 Task: Explore upcoming open houses in Phoenix, Arizona, to visit properties with a pool.
Action: Mouse pressed left at (276, 176)
Screenshot: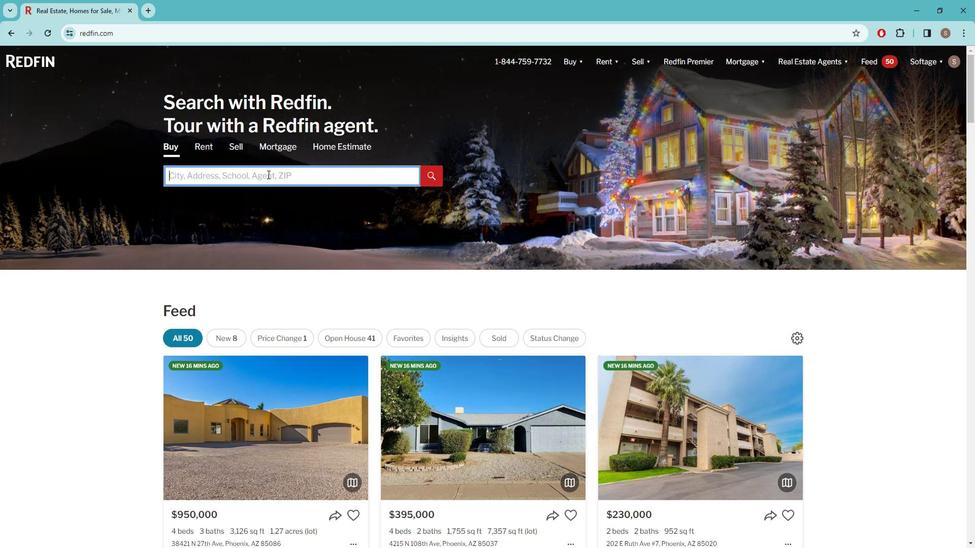 
Action: Key pressed p<Key.caps_lock>HOENIX
Screenshot: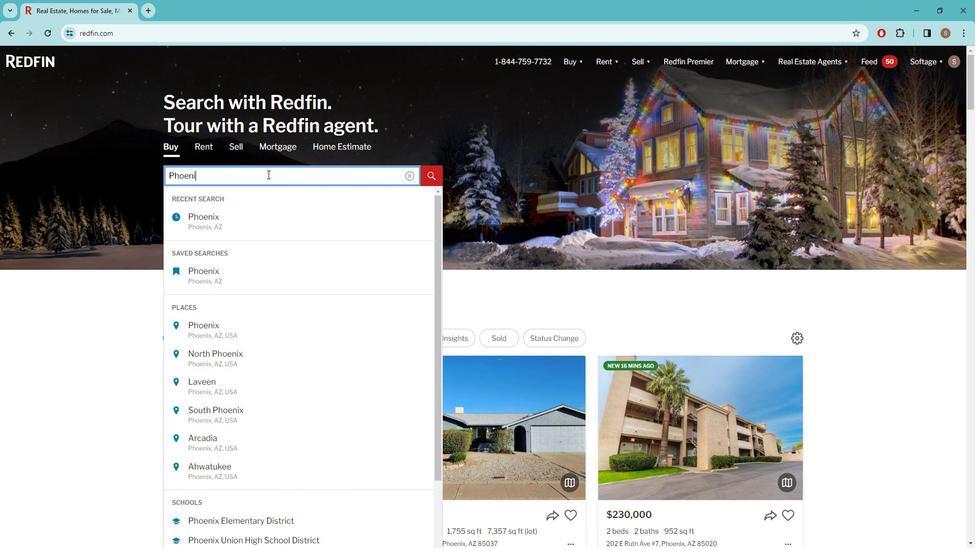 
Action: Mouse moved to (211, 221)
Screenshot: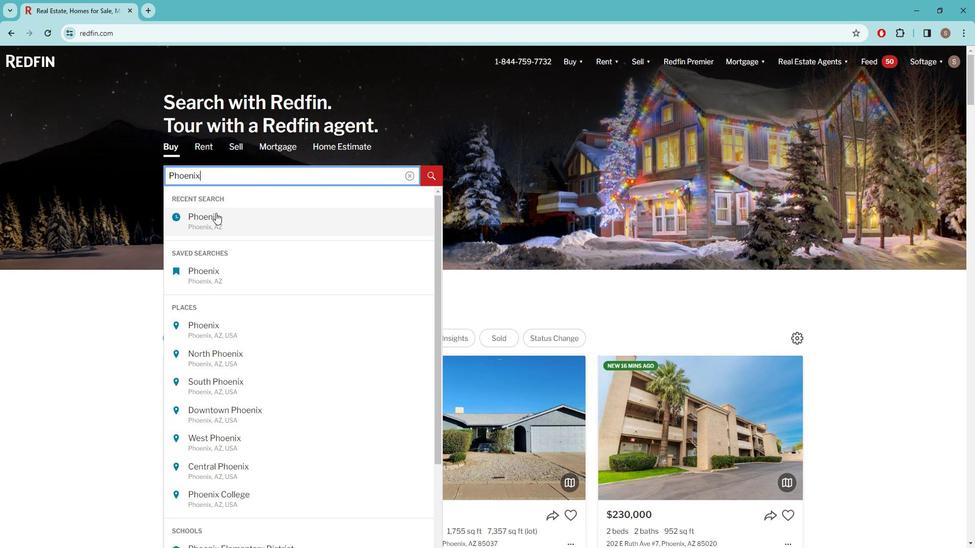 
Action: Mouse pressed left at (211, 221)
Screenshot: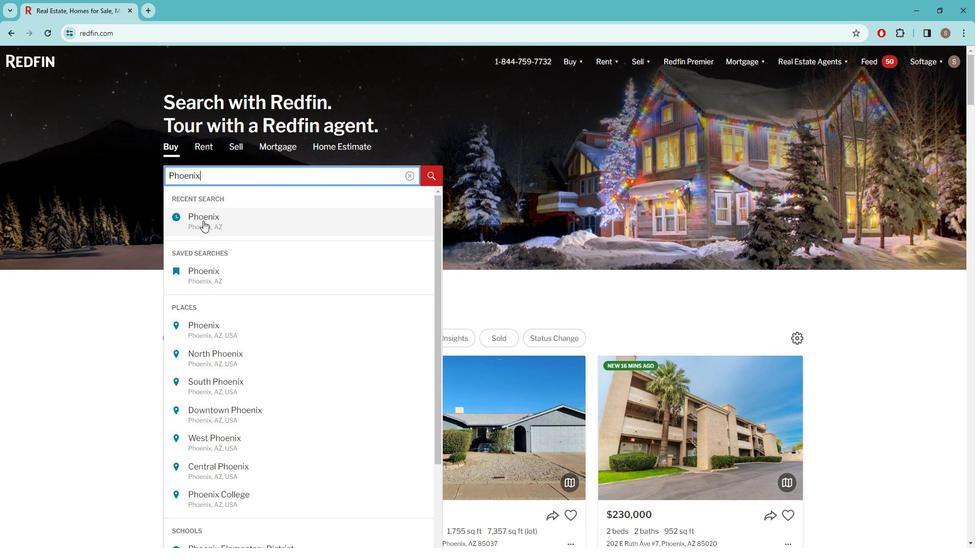 
Action: Mouse moved to (866, 128)
Screenshot: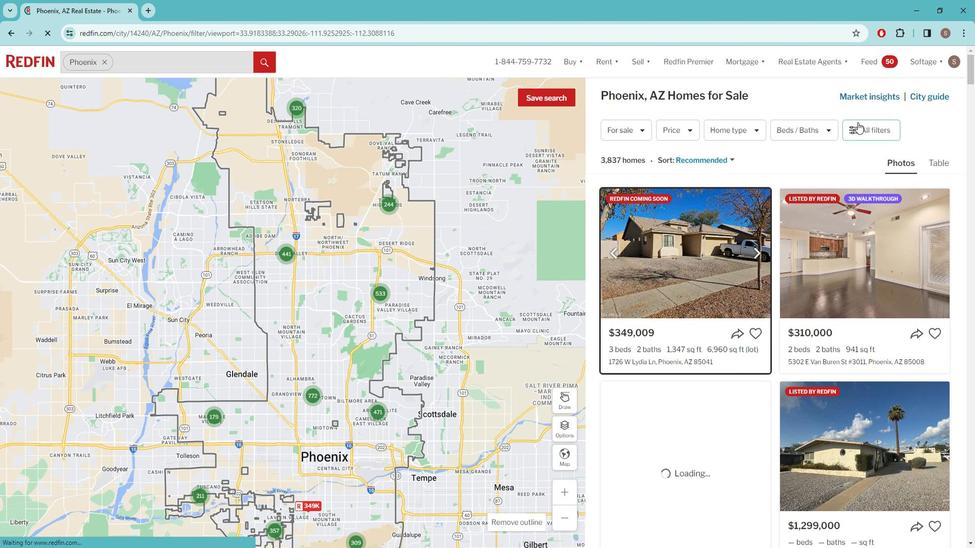 
Action: Mouse pressed left at (866, 128)
Screenshot: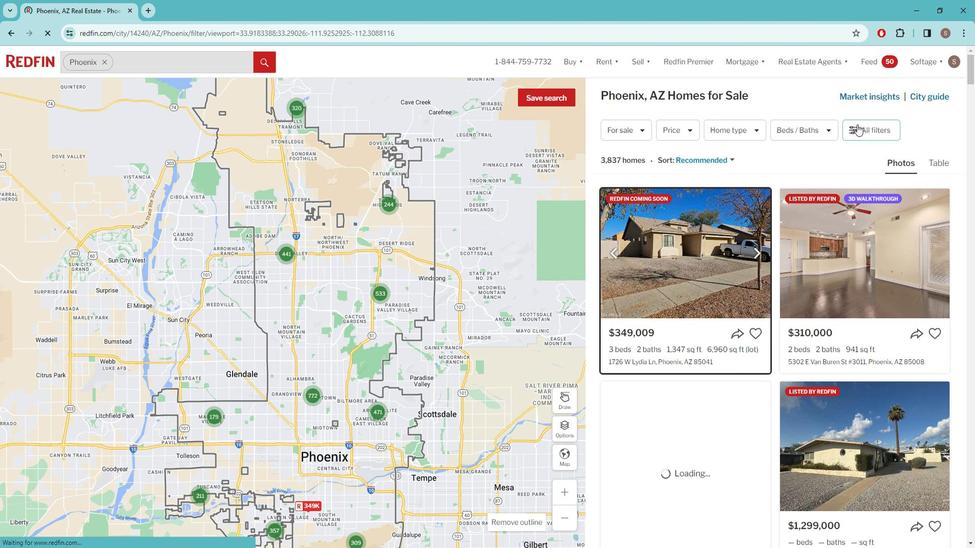 
Action: Mouse moved to (865, 129)
Screenshot: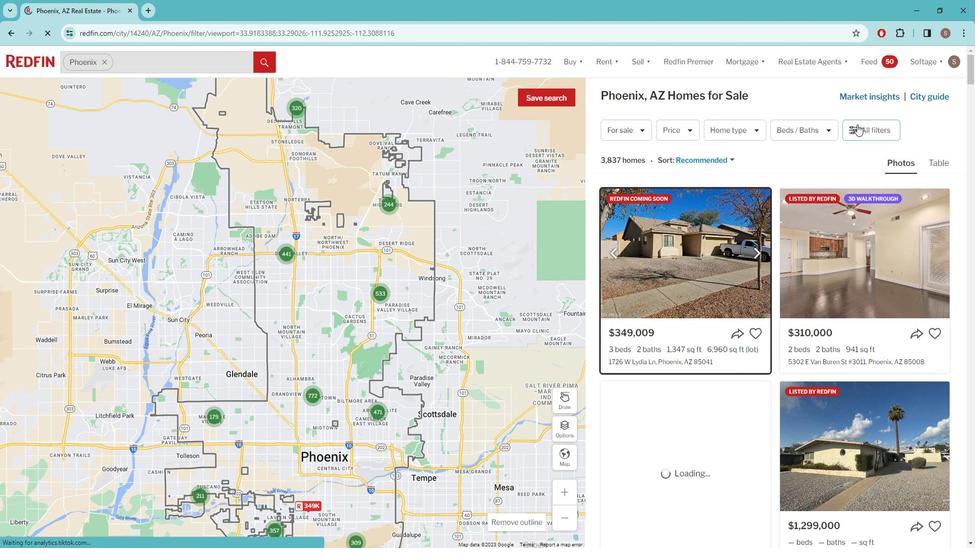 
Action: Mouse pressed left at (865, 129)
Screenshot: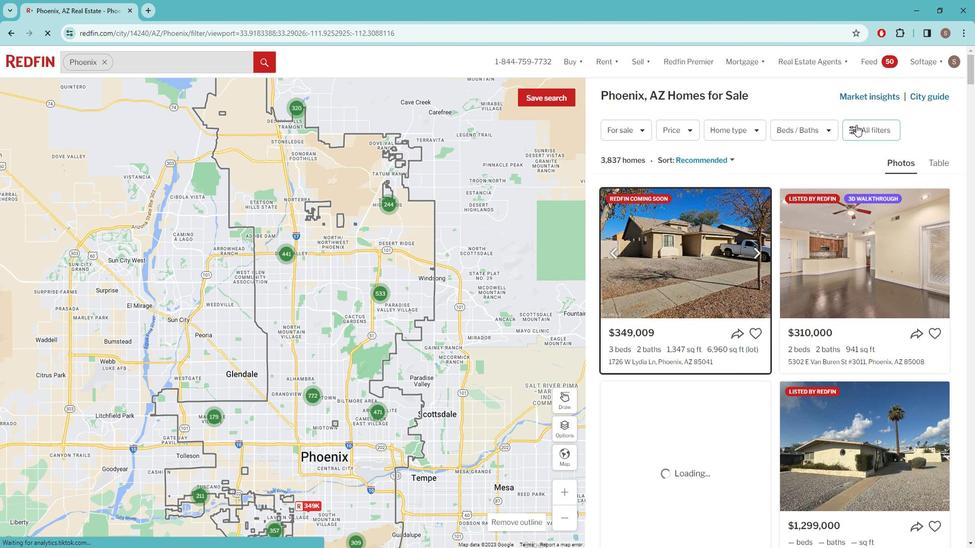 
Action: Mouse moved to (868, 129)
Screenshot: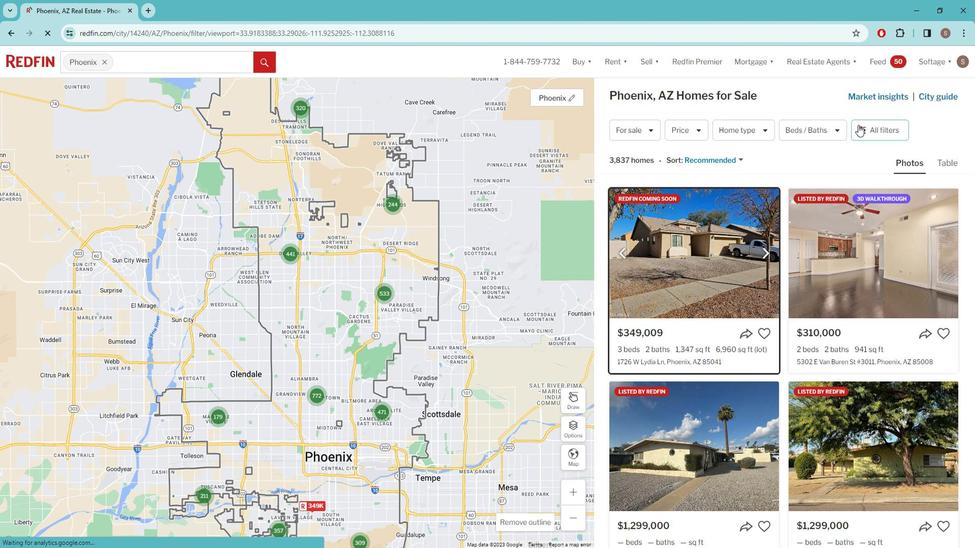 
Action: Mouse pressed left at (868, 129)
Screenshot: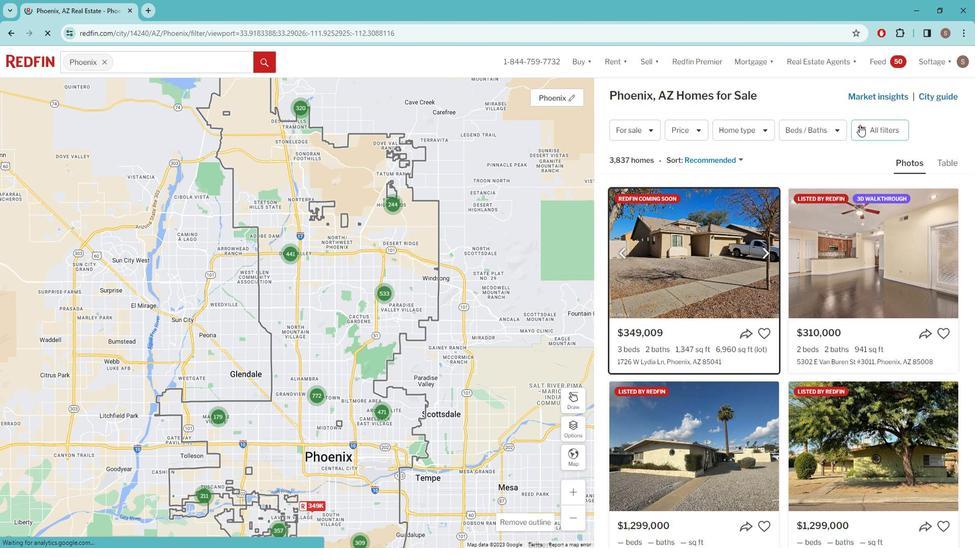 
Action: Mouse moved to (846, 146)
Screenshot: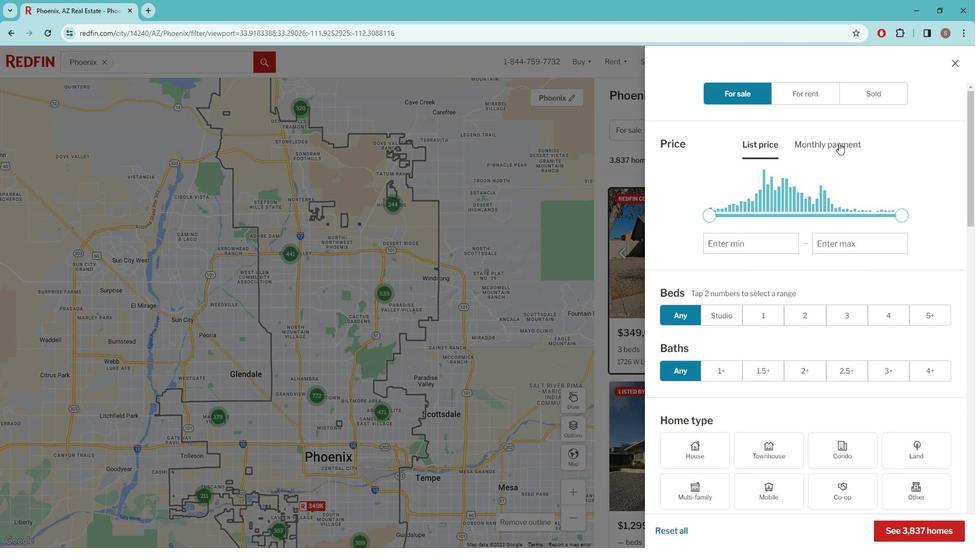 
Action: Mouse scrolled (846, 146) with delta (0, 0)
Screenshot: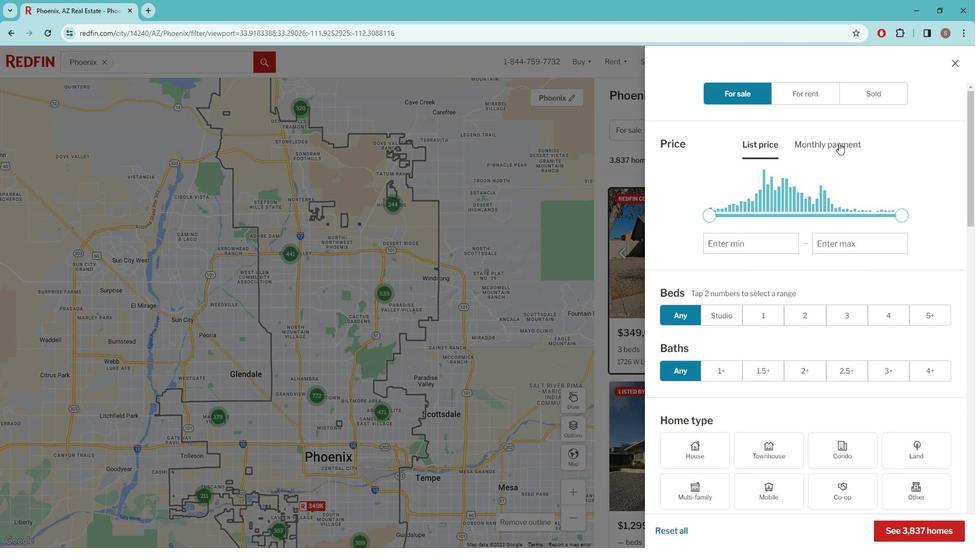 
Action: Mouse scrolled (846, 146) with delta (0, 0)
Screenshot: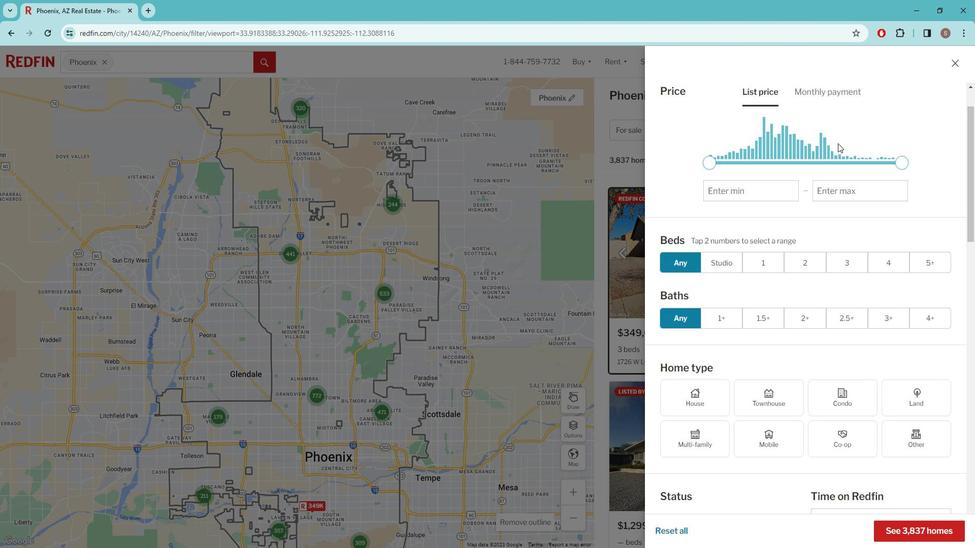 
Action: Mouse scrolled (846, 146) with delta (0, 0)
Screenshot: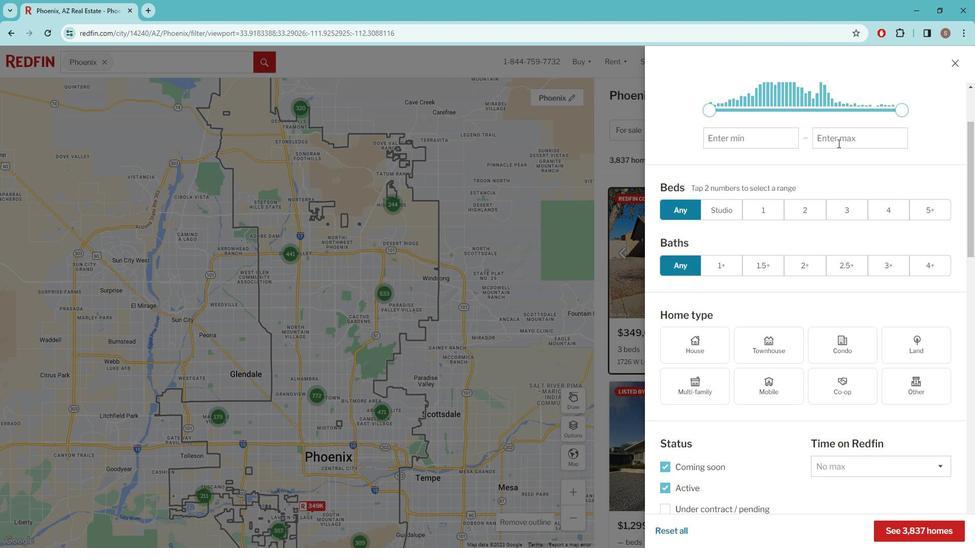 
Action: Mouse moved to (785, 195)
Screenshot: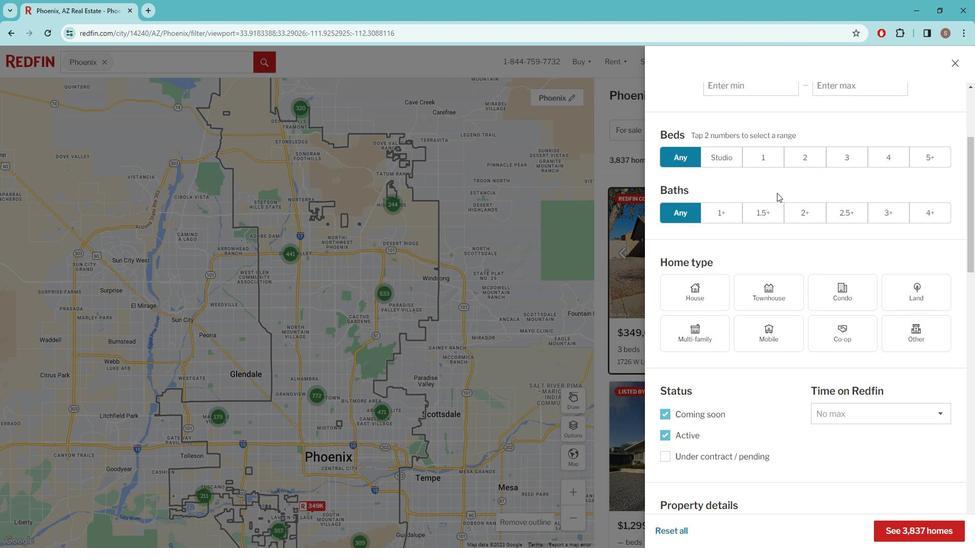 
Action: Mouse scrolled (785, 194) with delta (0, 0)
Screenshot: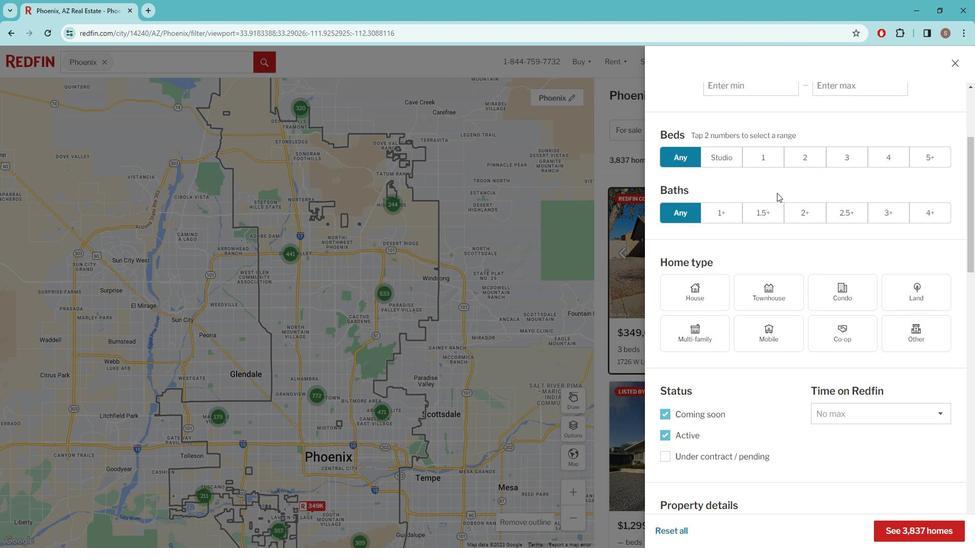 
Action: Mouse moved to (766, 202)
Screenshot: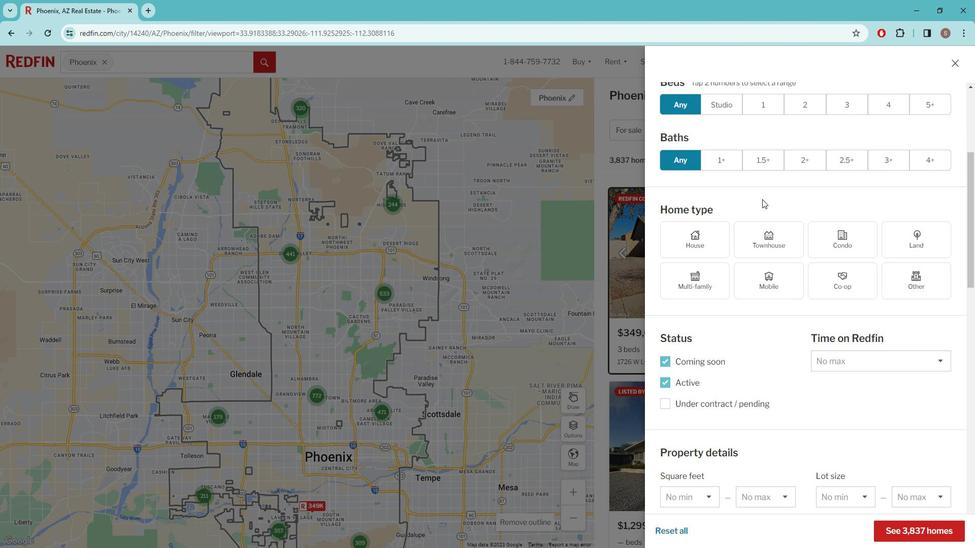 
Action: Mouse scrolled (766, 201) with delta (0, 0)
Screenshot: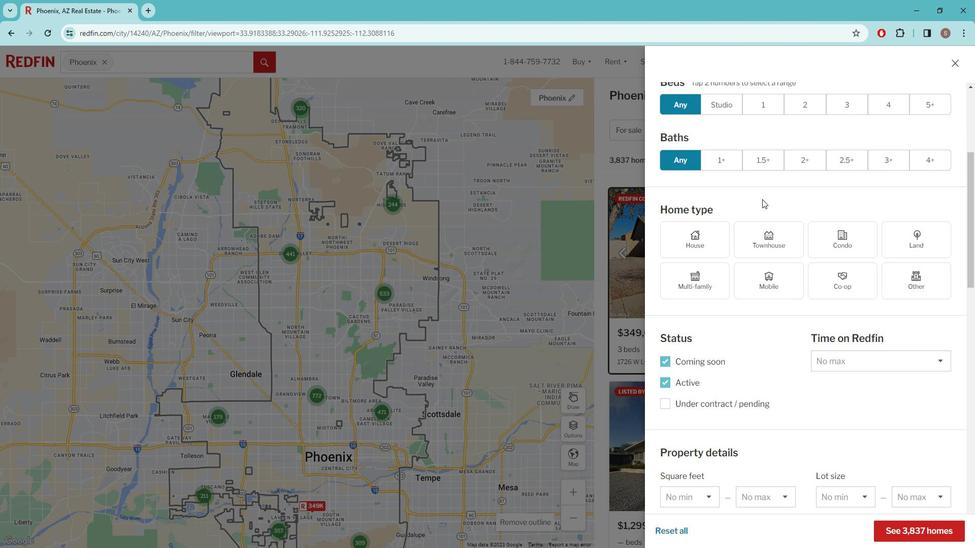
Action: Mouse moved to (685, 182)
Screenshot: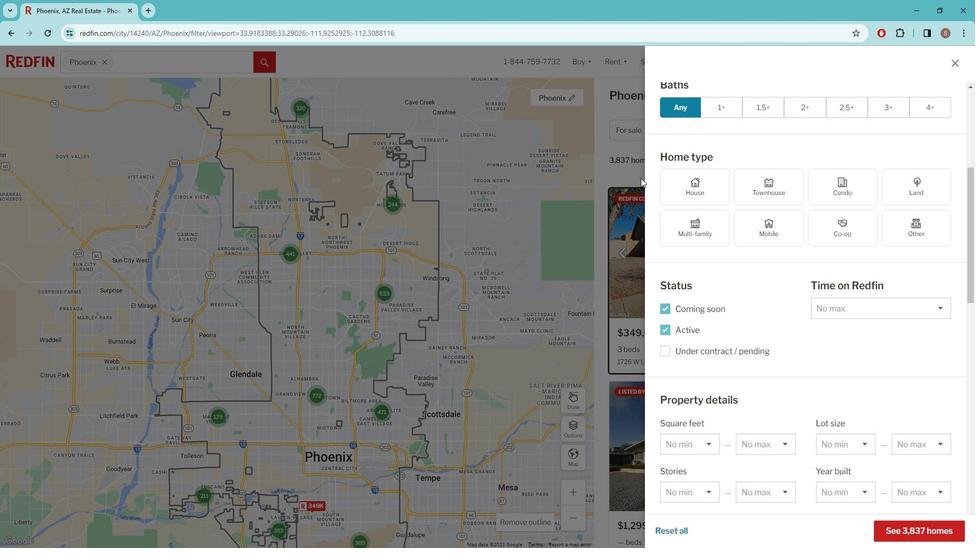 
Action: Mouse pressed left at (685, 182)
Screenshot: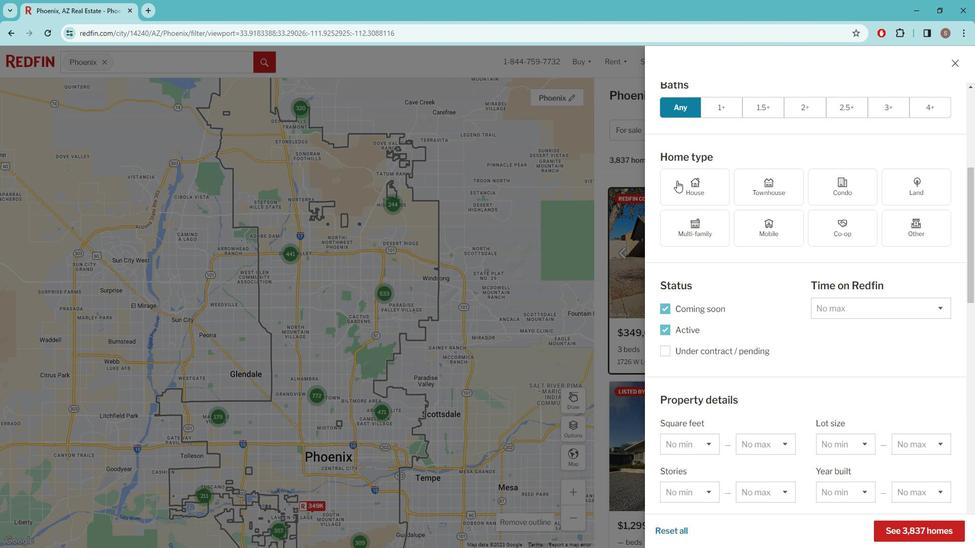 
Action: Mouse moved to (728, 247)
Screenshot: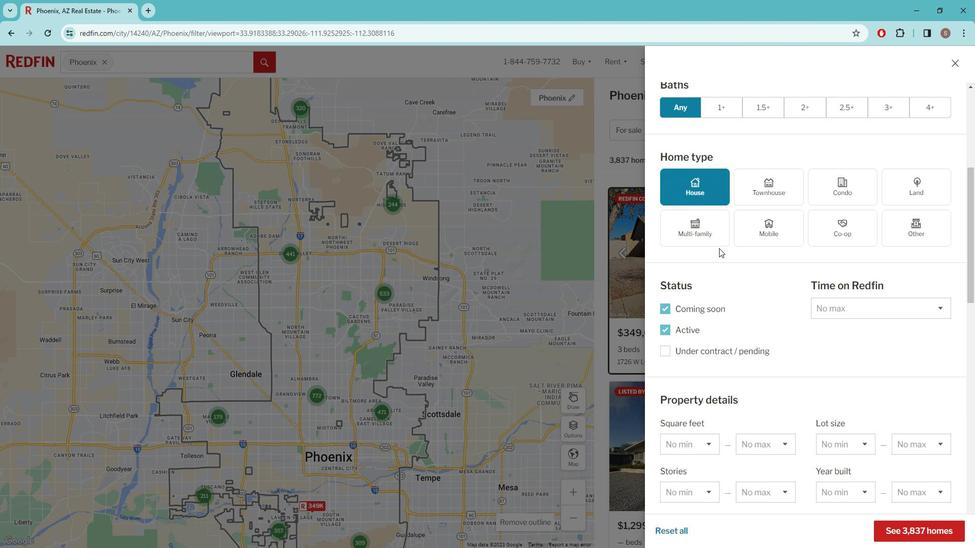 
Action: Mouse scrolled (728, 247) with delta (0, 0)
Screenshot: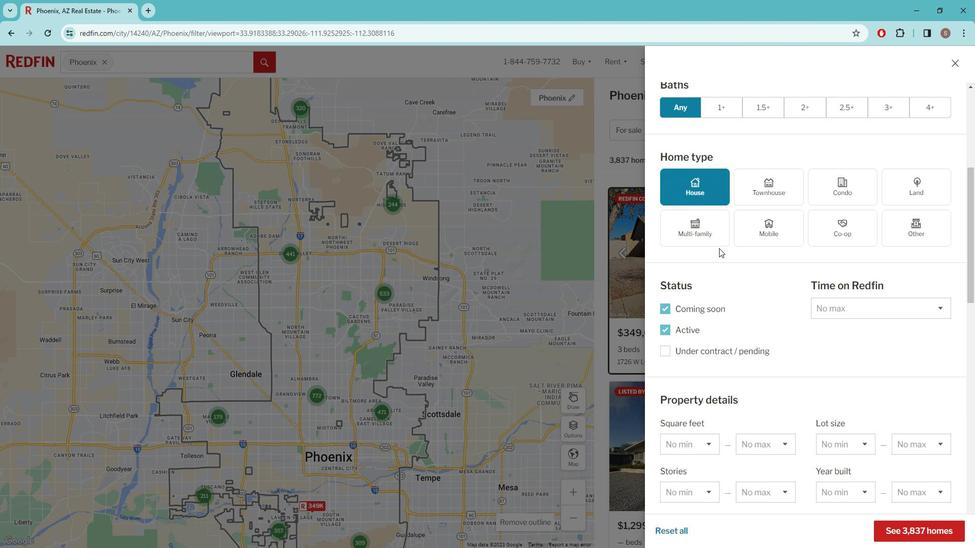 
Action: Mouse moved to (727, 248)
Screenshot: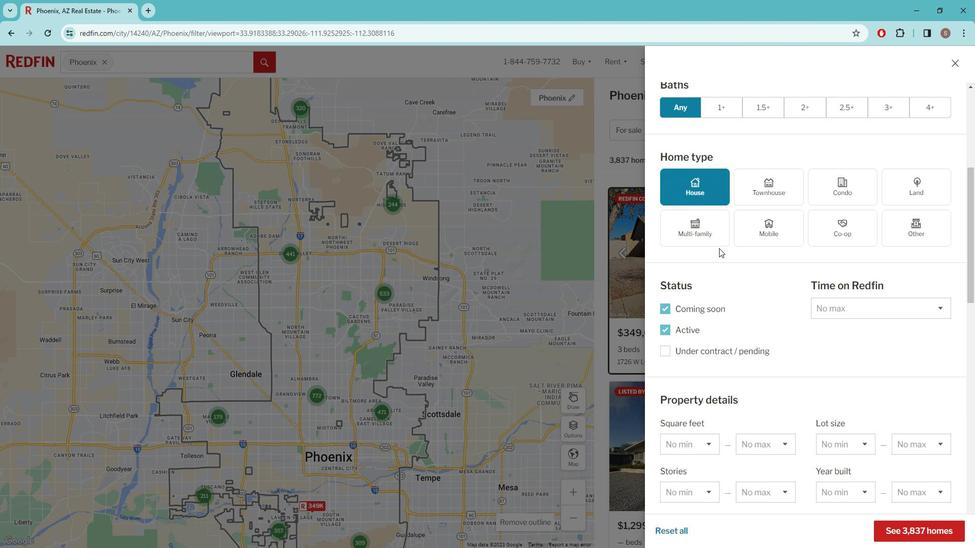 
Action: Mouse scrolled (727, 247) with delta (0, 0)
Screenshot: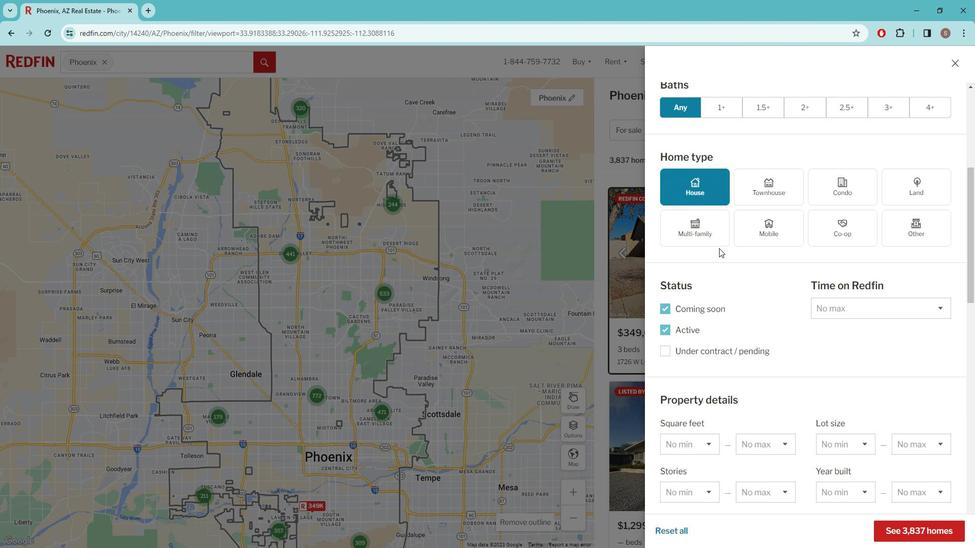 
Action: Mouse moved to (726, 248)
Screenshot: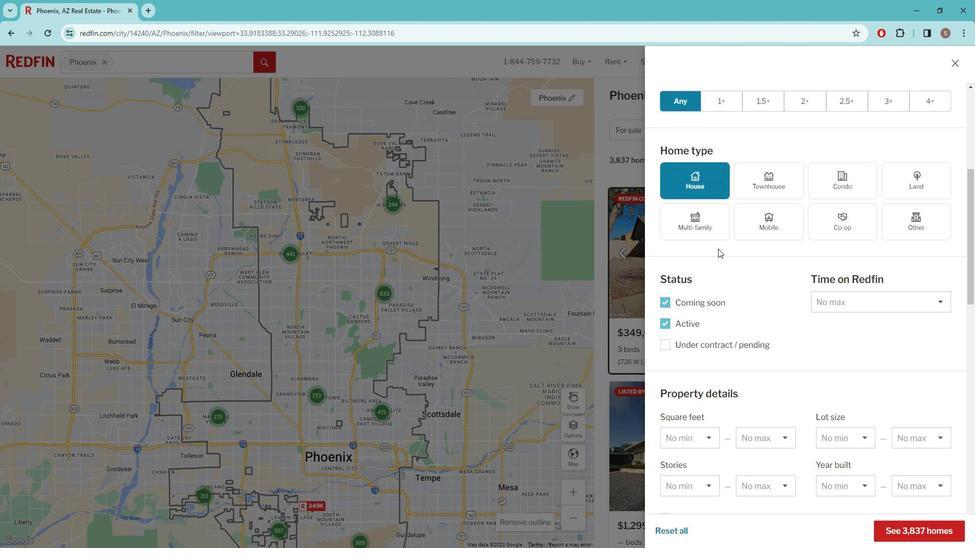
Action: Mouse scrolled (726, 247) with delta (0, 0)
Screenshot: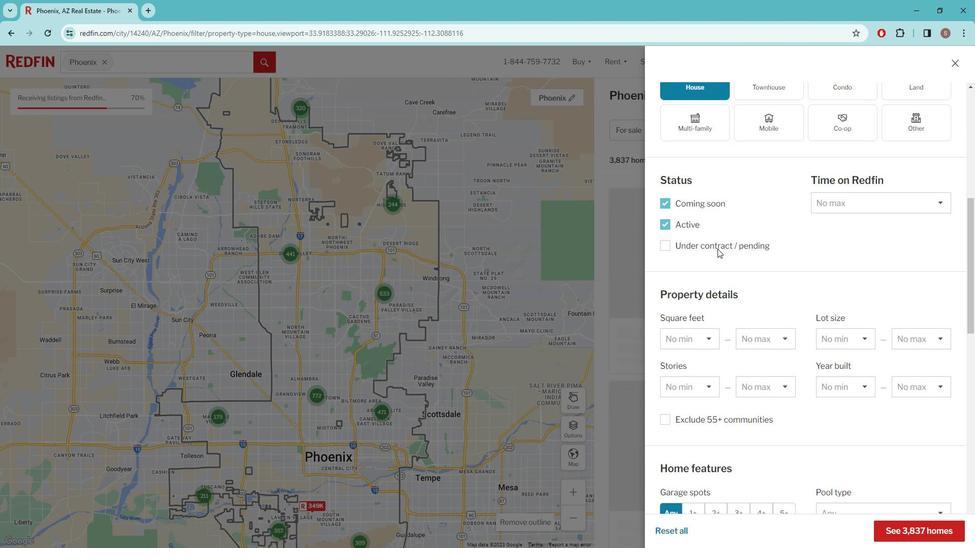 
Action: Mouse scrolled (726, 247) with delta (0, 0)
Screenshot: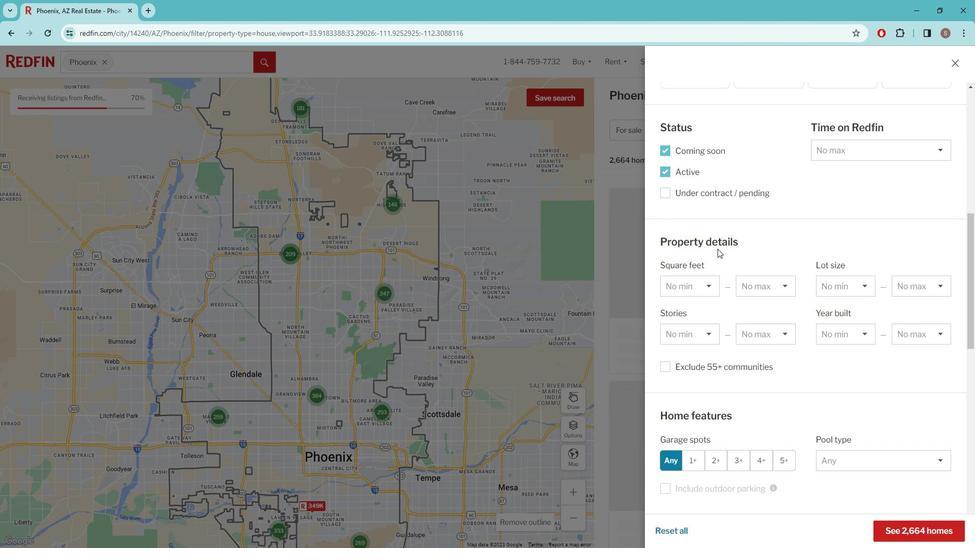 
Action: Mouse scrolled (726, 247) with delta (0, 0)
Screenshot: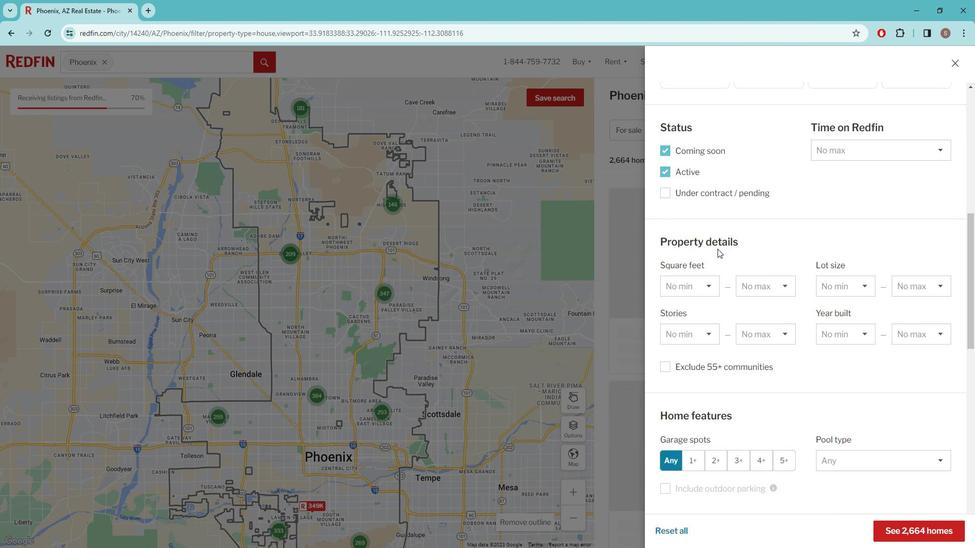 
Action: Mouse moved to (853, 350)
Screenshot: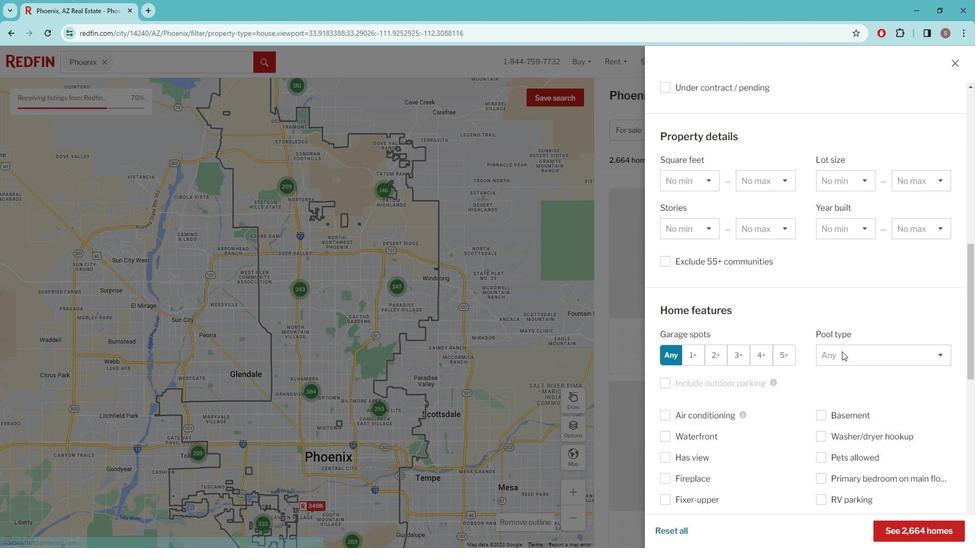 
Action: Mouse pressed left at (853, 350)
Screenshot: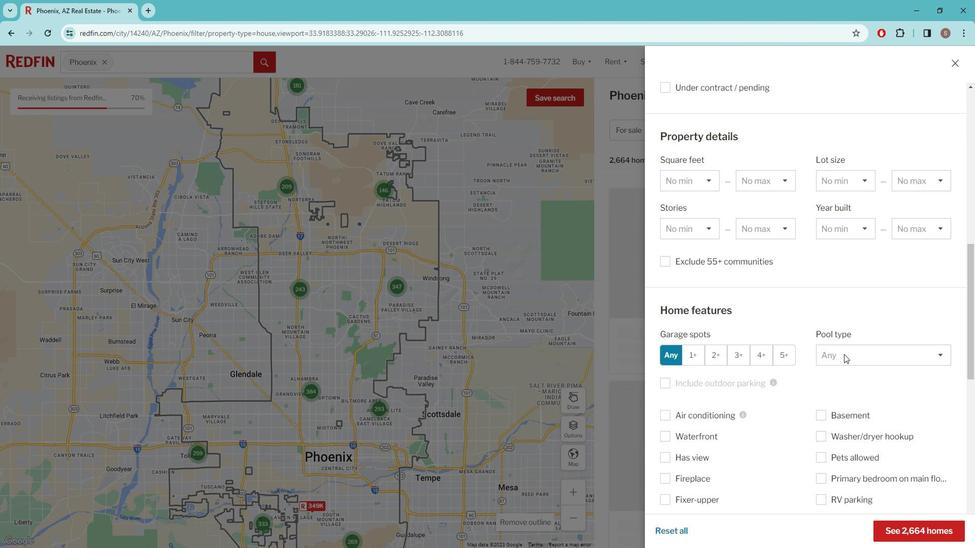 
Action: Mouse moved to (840, 382)
Screenshot: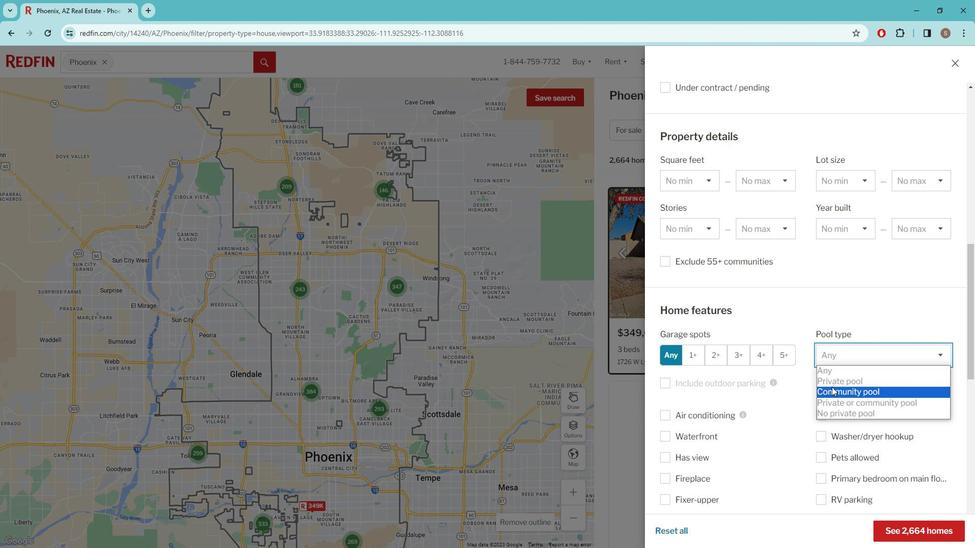 
Action: Mouse pressed left at (840, 382)
Screenshot: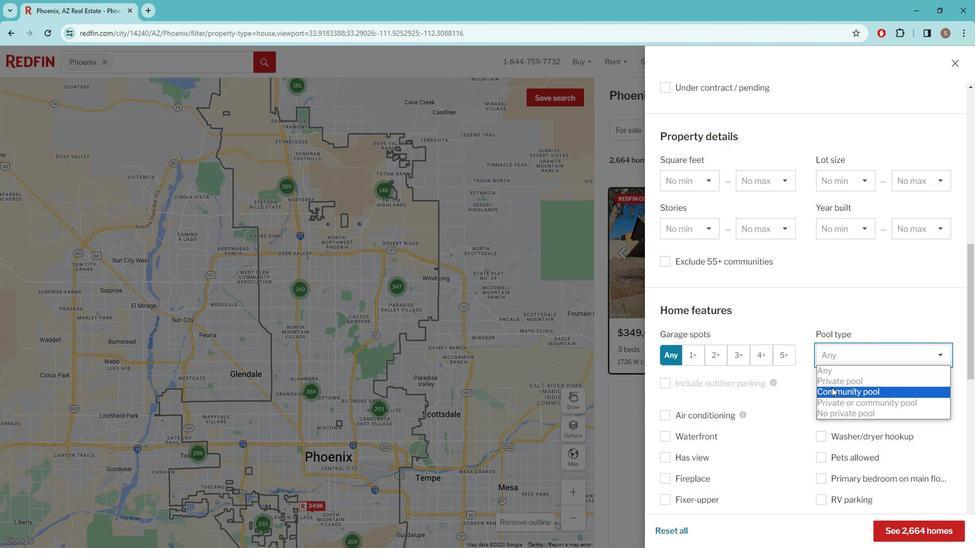 
Action: Mouse moved to (830, 379)
Screenshot: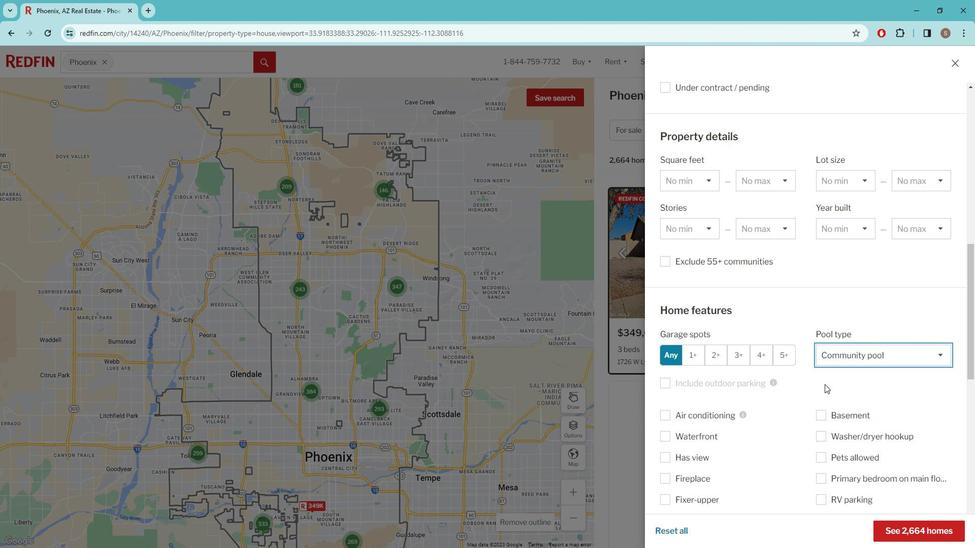 
Action: Mouse scrolled (830, 378) with delta (0, 0)
Screenshot: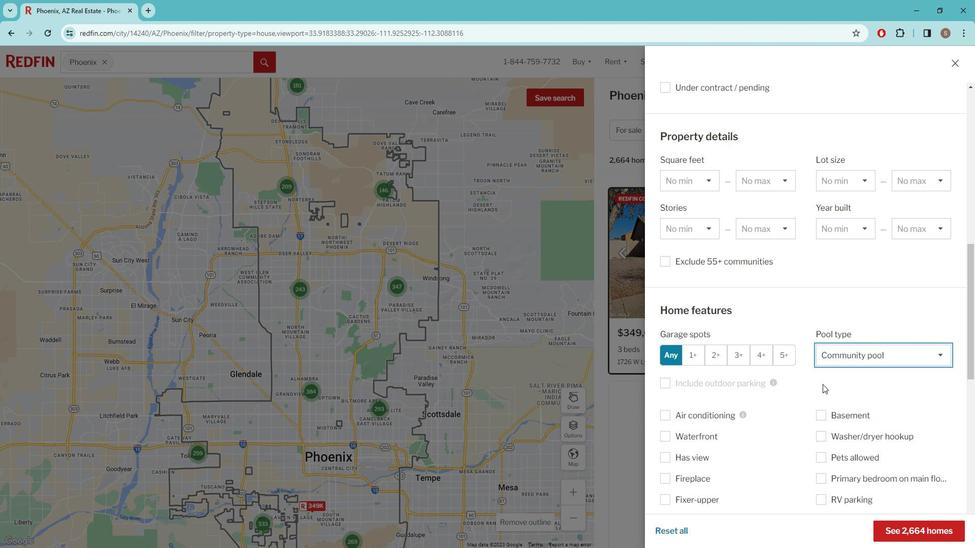 
Action: Mouse moved to (824, 372)
Screenshot: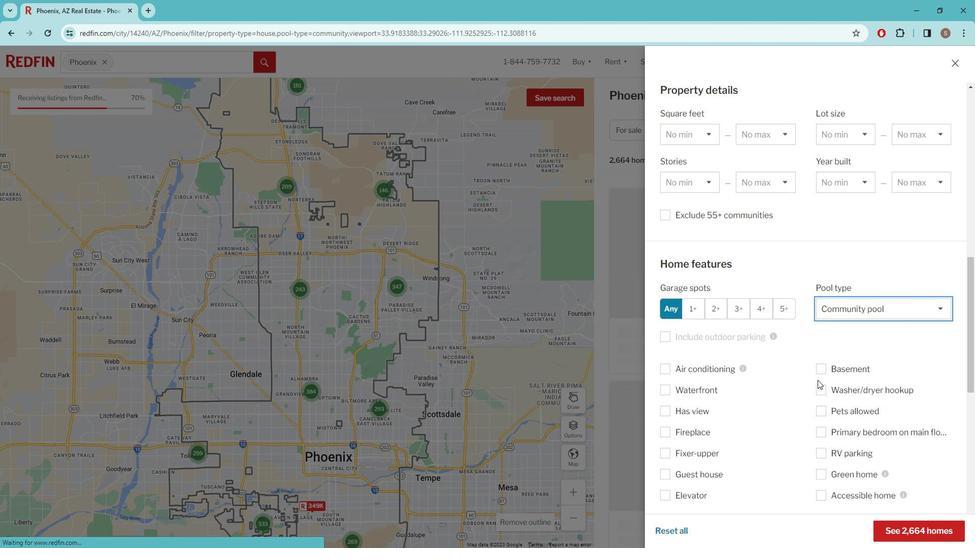 
Action: Mouse scrolled (824, 372) with delta (0, 0)
Screenshot: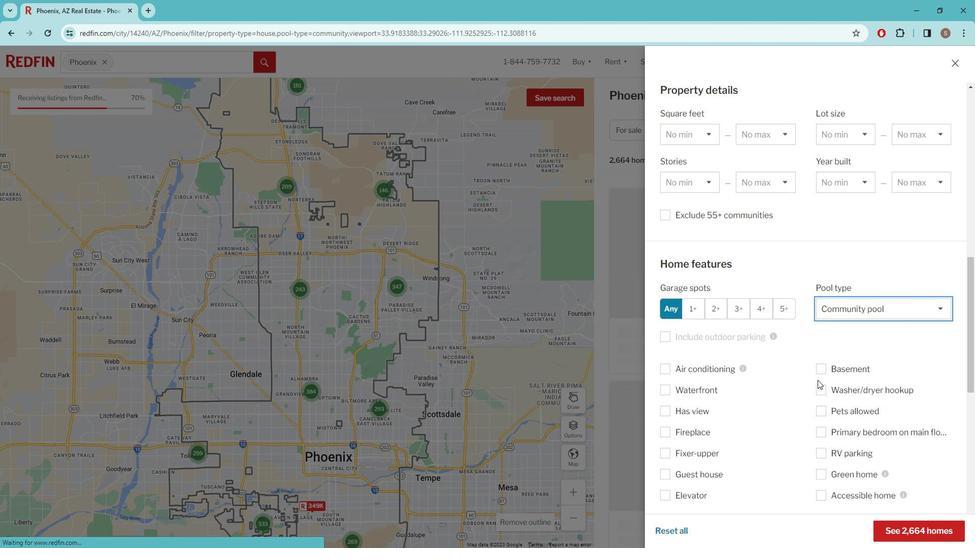 
Action: Mouse moved to (798, 355)
Screenshot: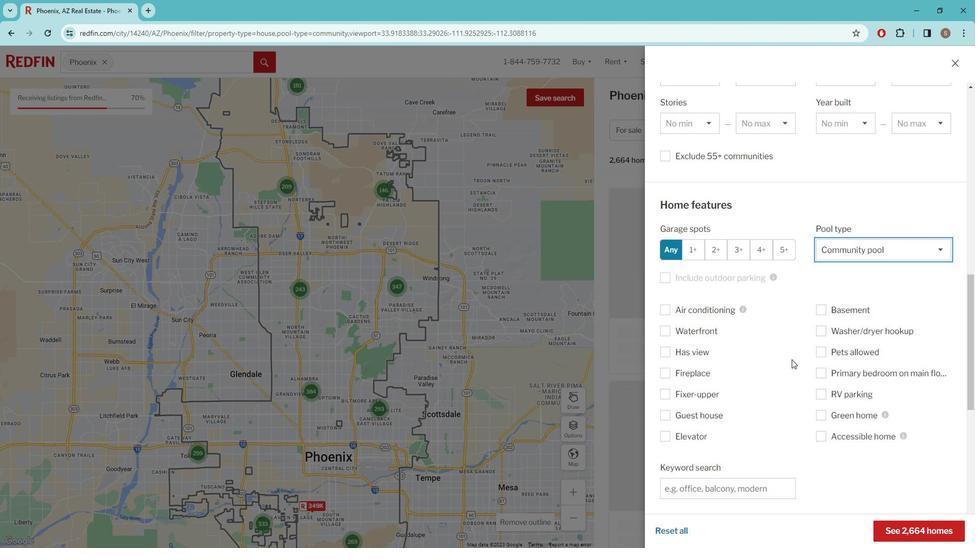 
Action: Mouse scrolled (798, 355) with delta (0, 0)
Screenshot: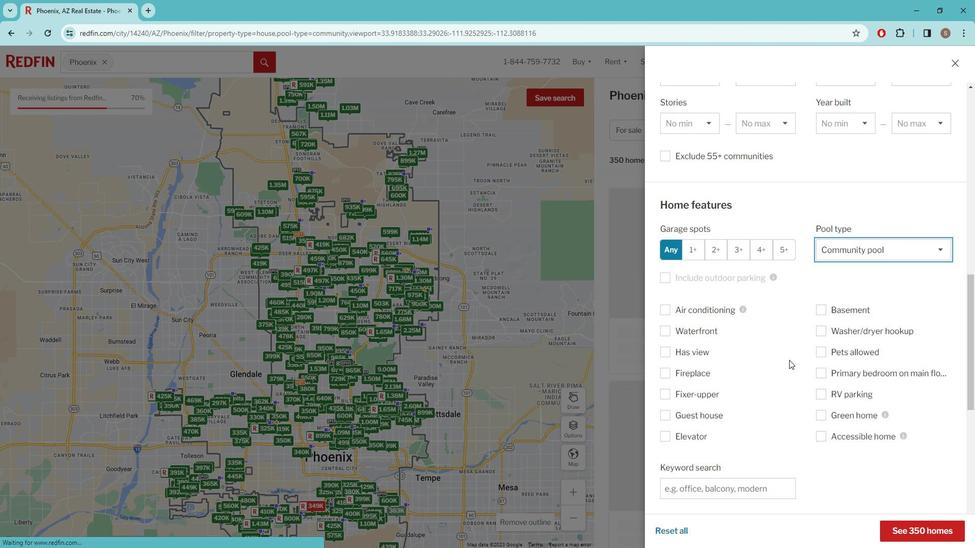 
Action: Mouse scrolled (798, 355) with delta (0, 0)
Screenshot: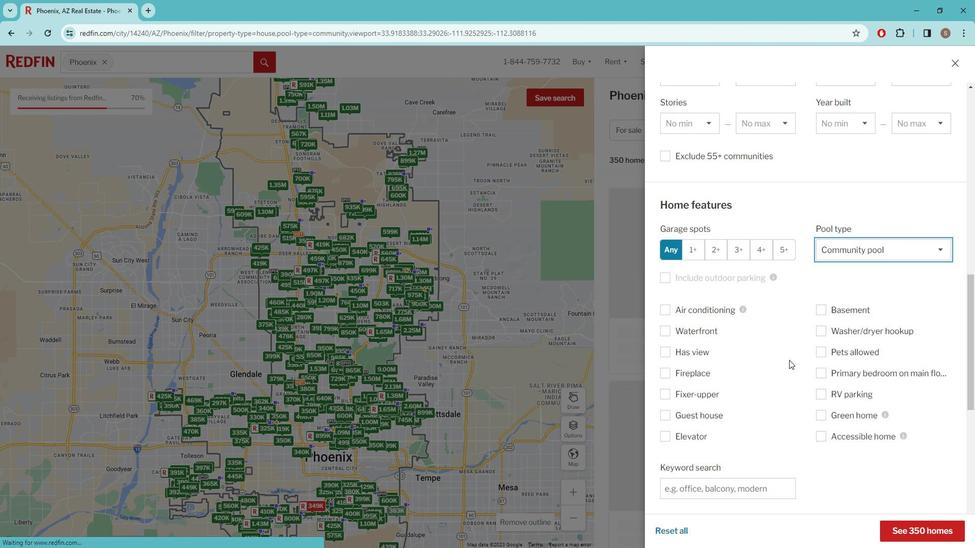 
Action: Mouse moved to (793, 335)
Screenshot: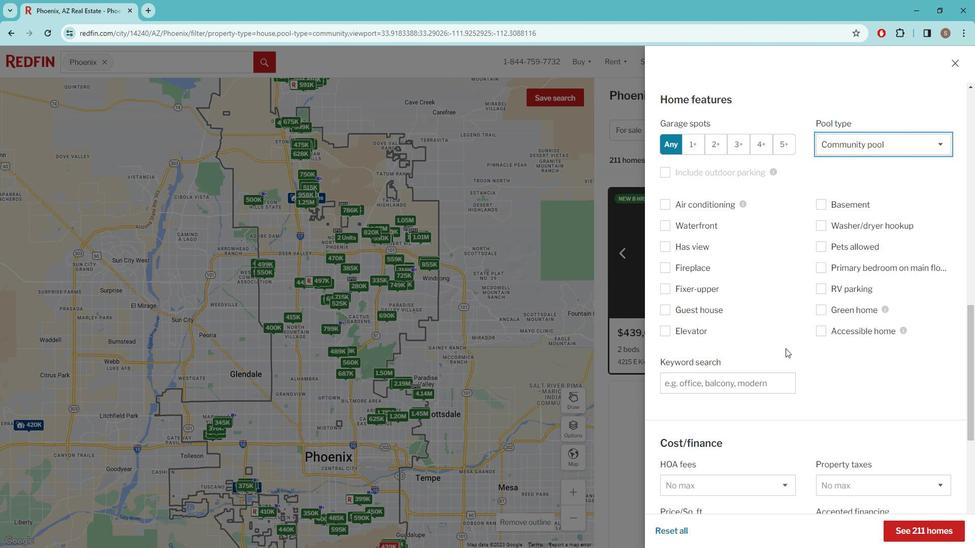 
Action: Mouse scrolled (793, 335) with delta (0, 0)
Screenshot: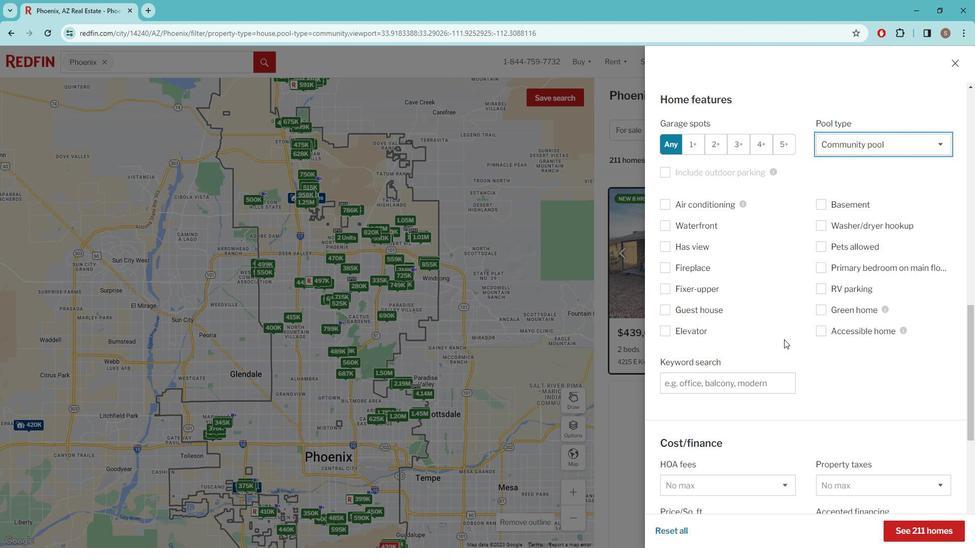 
Action: Mouse moved to (792, 328)
Screenshot: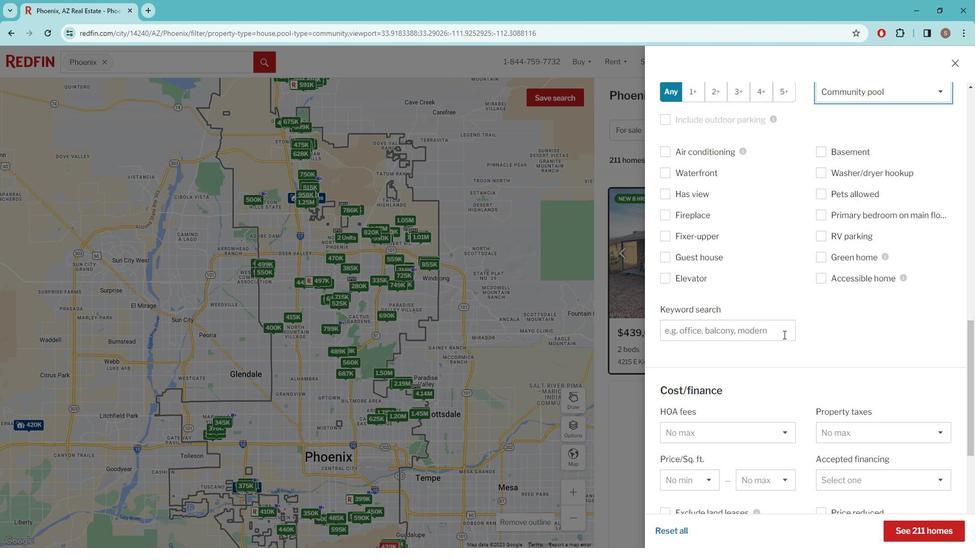 
Action: Mouse scrolled (792, 328) with delta (0, 0)
Screenshot: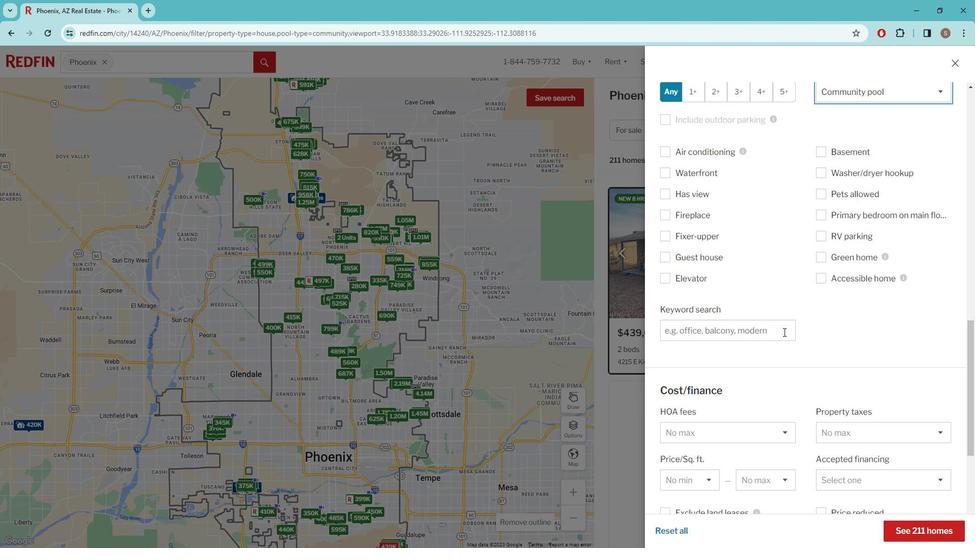 
Action: Mouse moved to (797, 324)
Screenshot: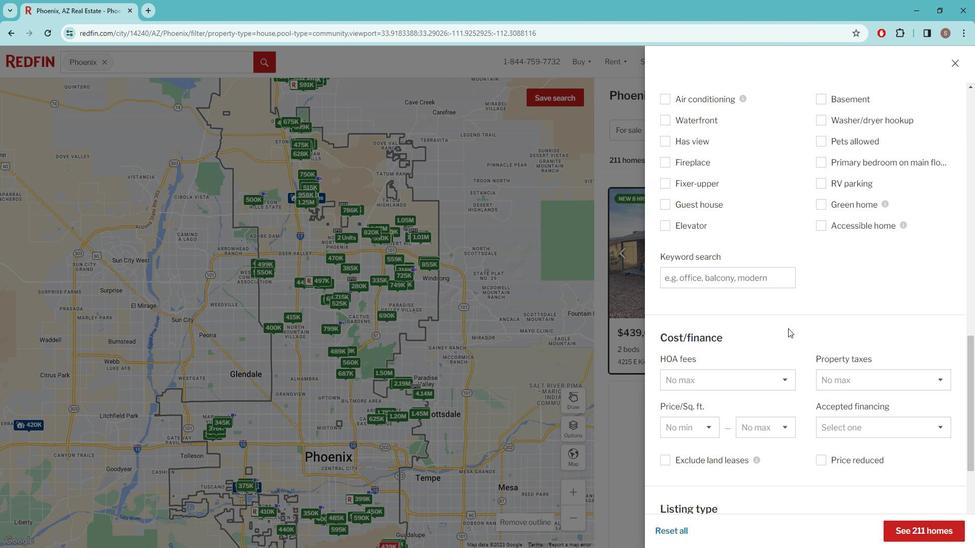 
Action: Mouse scrolled (797, 324) with delta (0, 0)
Screenshot: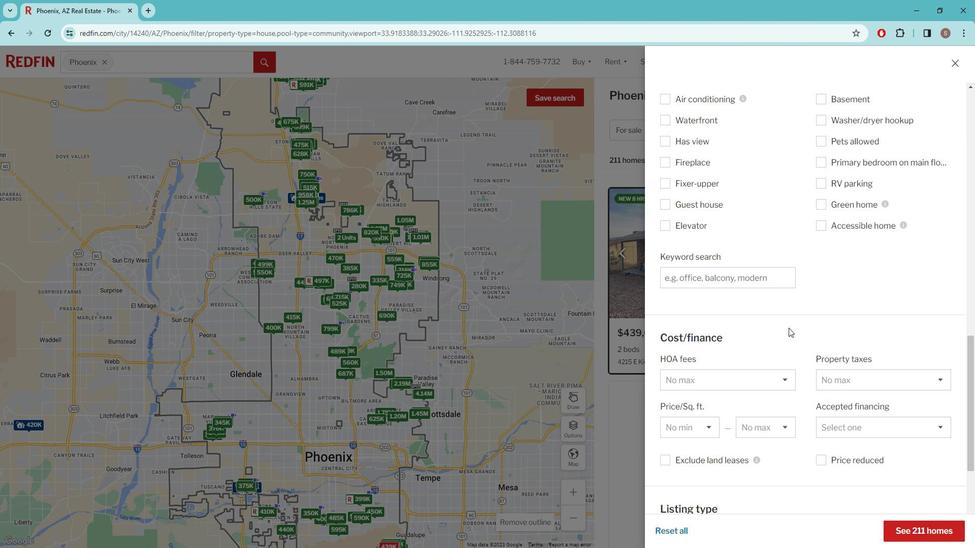 
Action: Mouse scrolled (797, 324) with delta (0, 0)
Screenshot: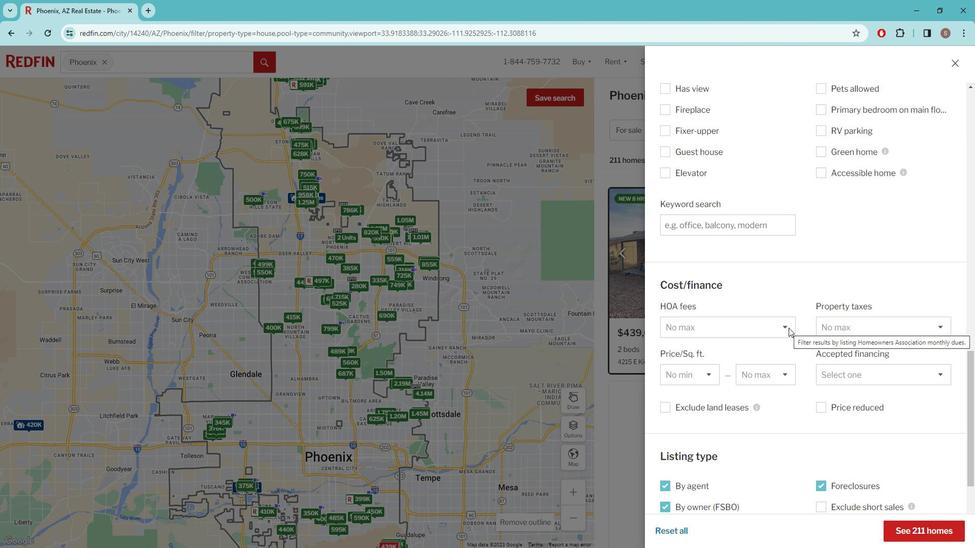
Action: Mouse scrolled (797, 324) with delta (0, 0)
Screenshot: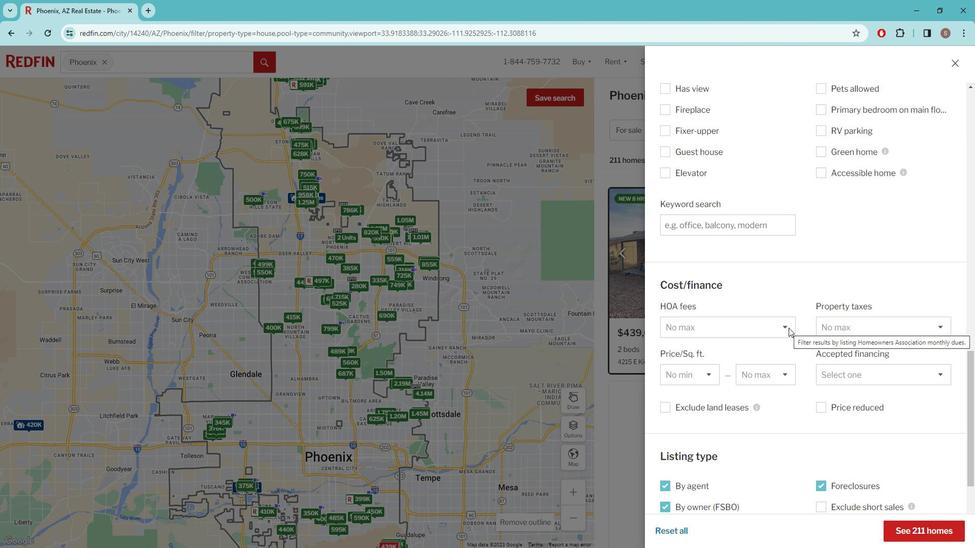 
Action: Mouse moved to (799, 323)
Screenshot: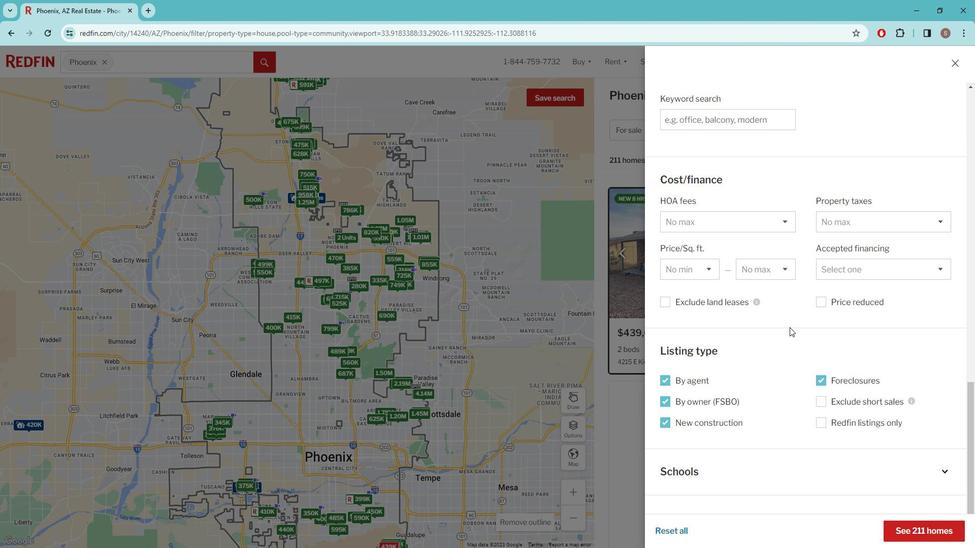 
Action: Mouse scrolled (799, 323) with delta (0, 0)
Screenshot: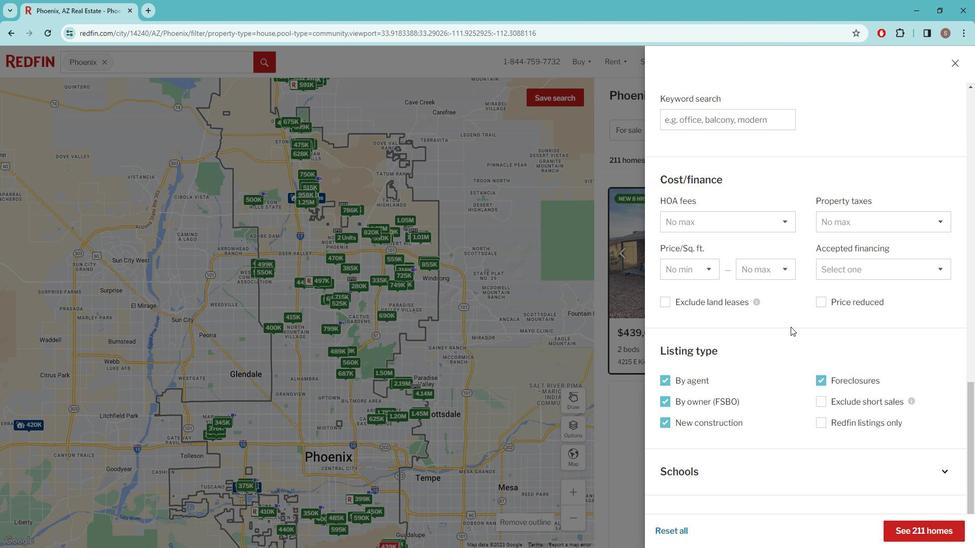 
Action: Mouse moved to (800, 323)
Screenshot: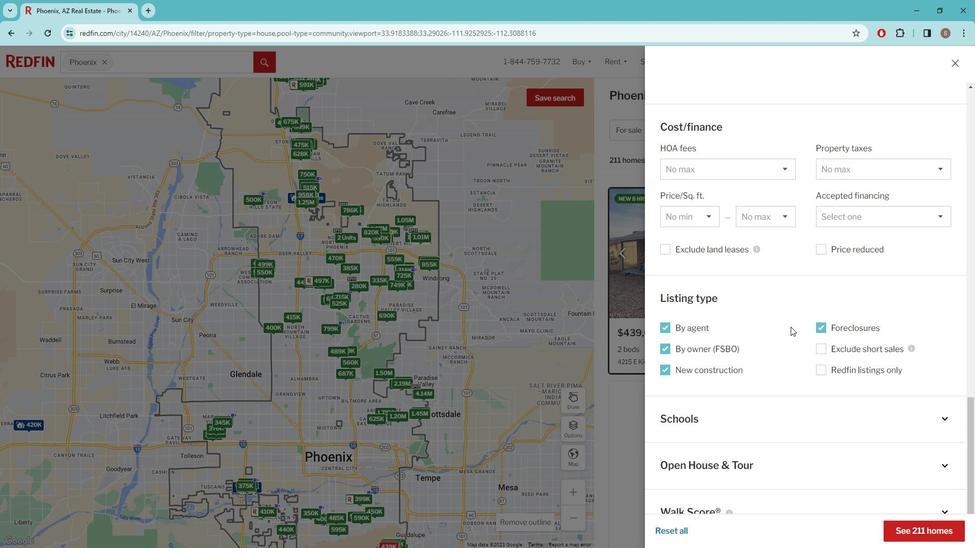 
Action: Mouse scrolled (800, 322) with delta (0, 0)
Screenshot: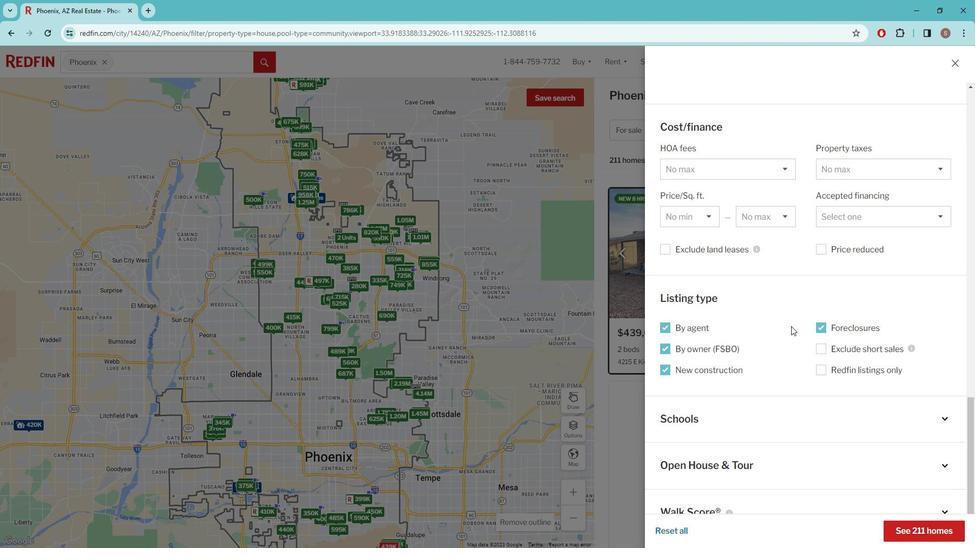 
Action: Mouse scrolled (800, 322) with delta (0, 0)
Screenshot: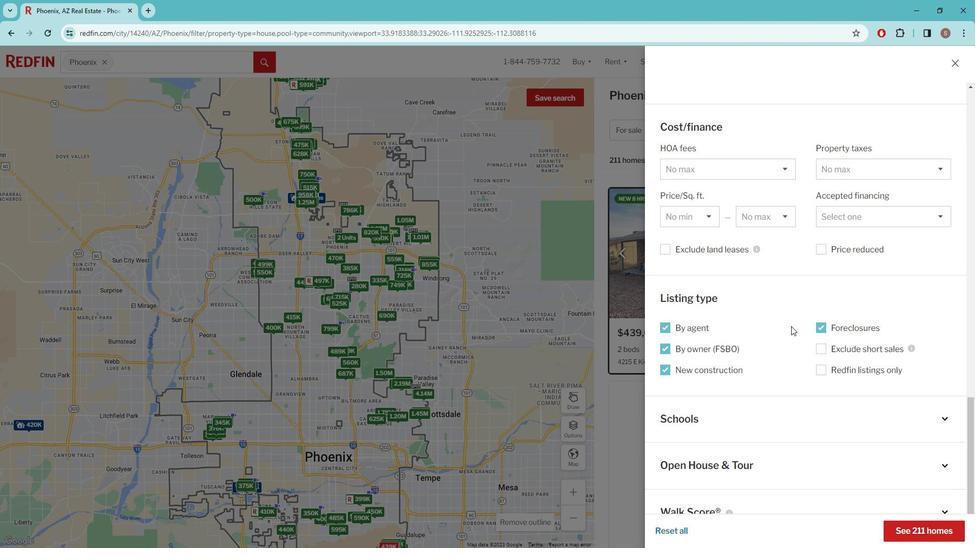 
Action: Mouse moved to (793, 433)
Screenshot: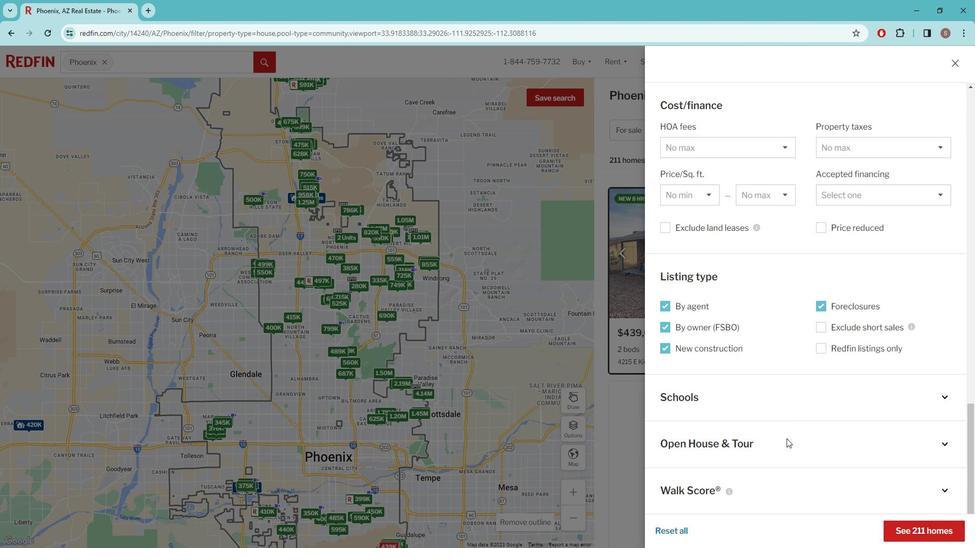 
Action: Mouse pressed left at (793, 433)
Screenshot: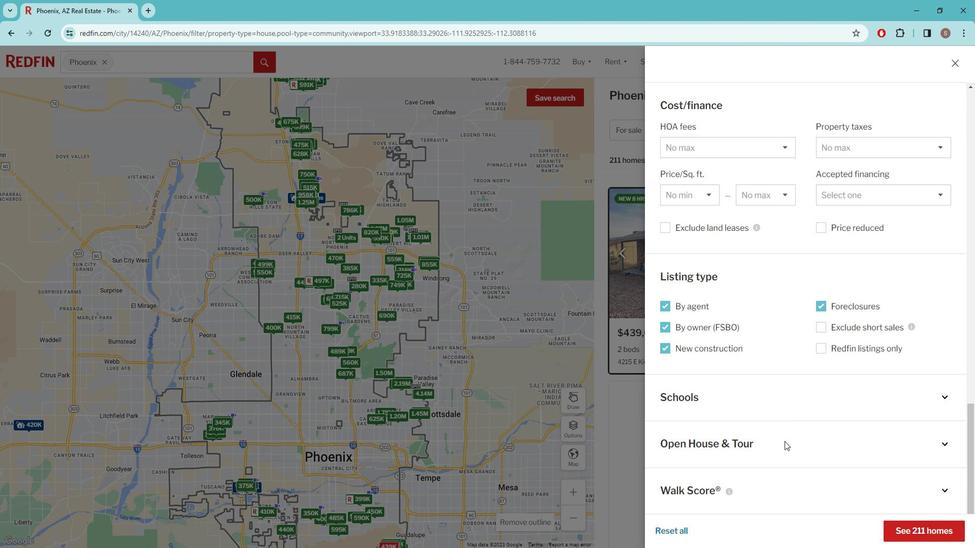 
Action: Mouse moved to (690, 432)
Screenshot: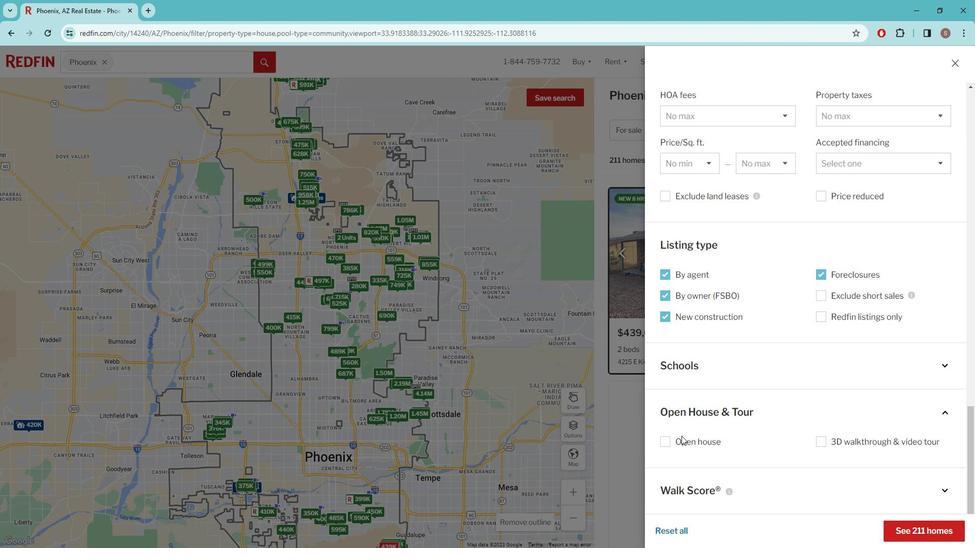 
Action: Mouse pressed left at (690, 432)
Screenshot: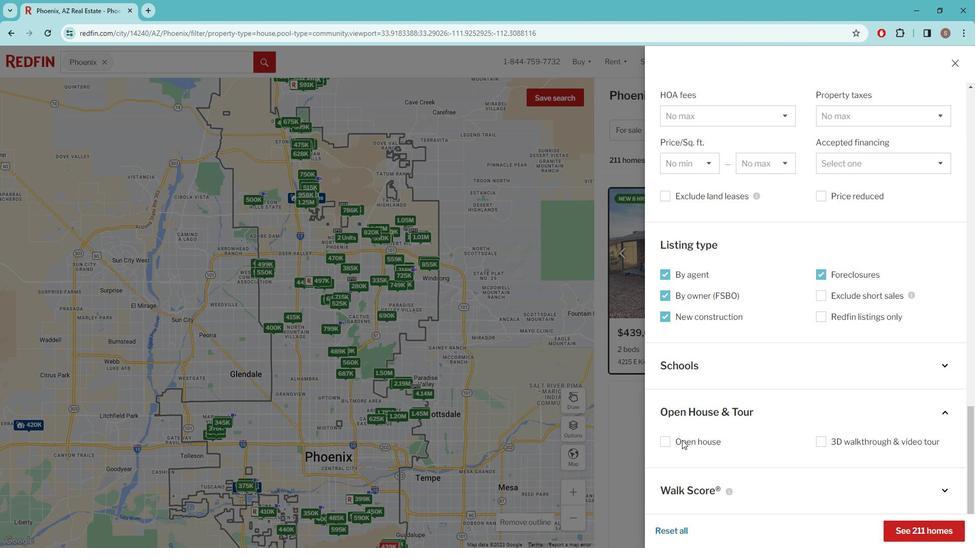 
Action: Mouse moved to (696, 474)
Screenshot: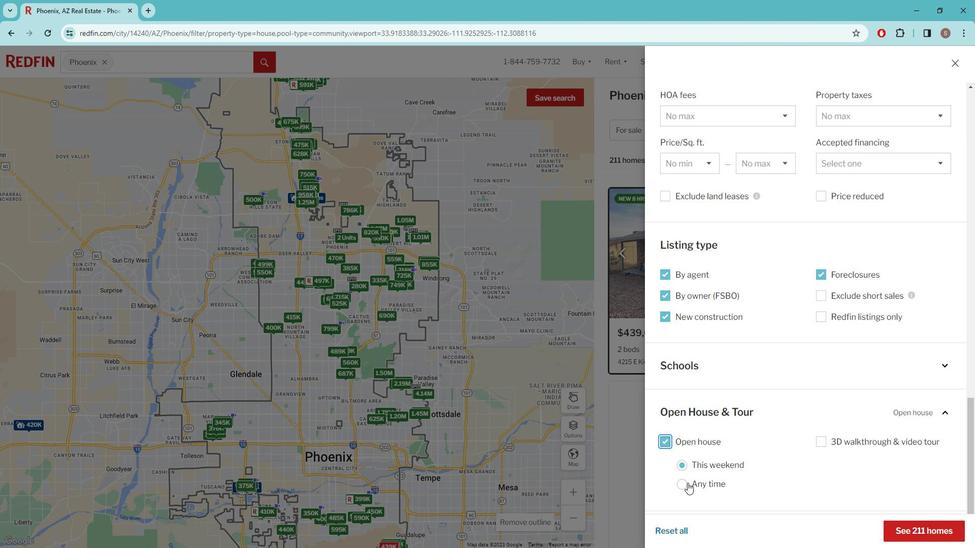 
Action: Mouse pressed left at (696, 474)
Screenshot: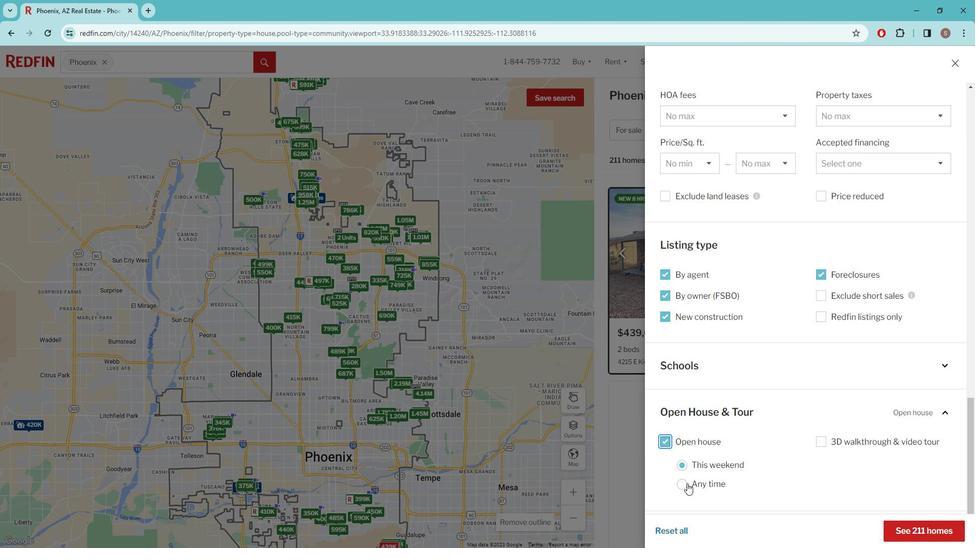 
Action: Mouse moved to (935, 515)
Screenshot: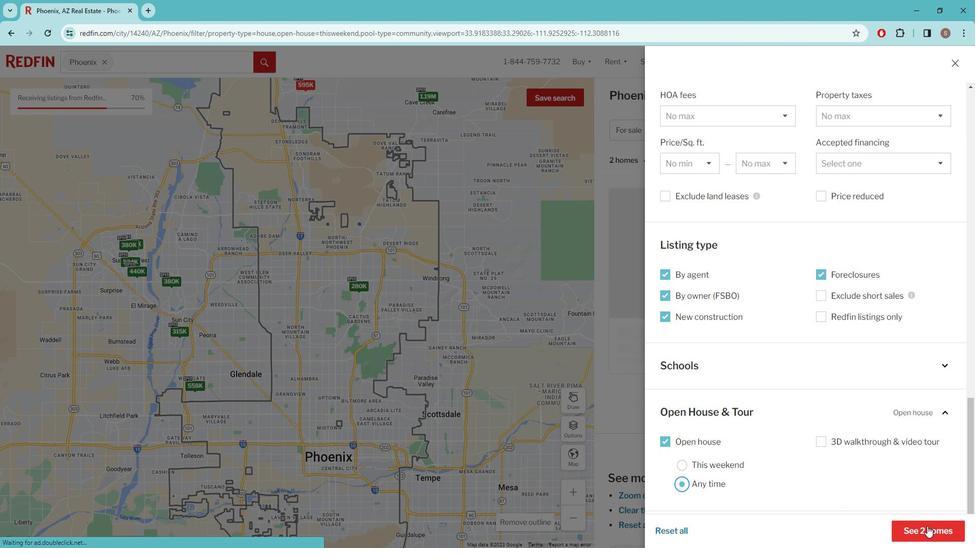 
Action: Mouse pressed left at (935, 515)
Screenshot: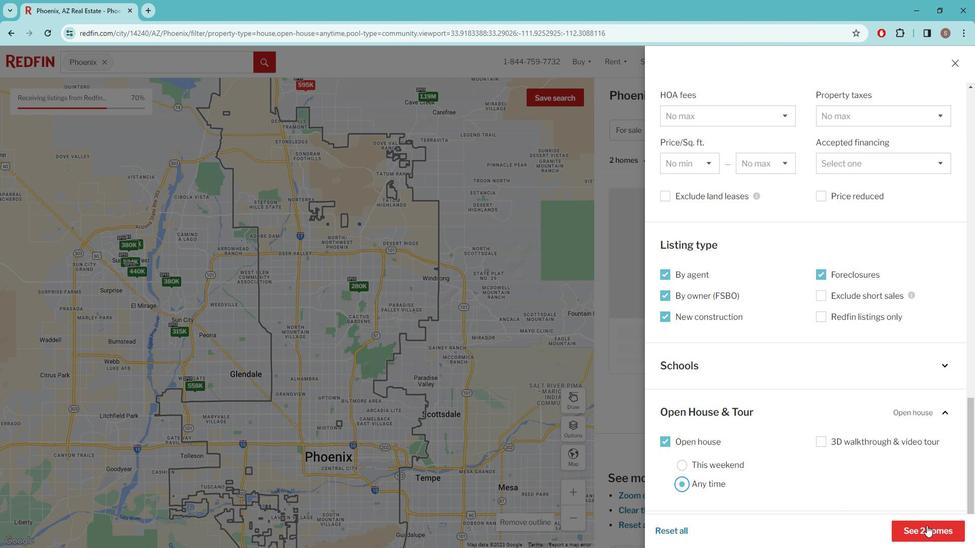 
Action: Mouse moved to (703, 324)
Screenshot: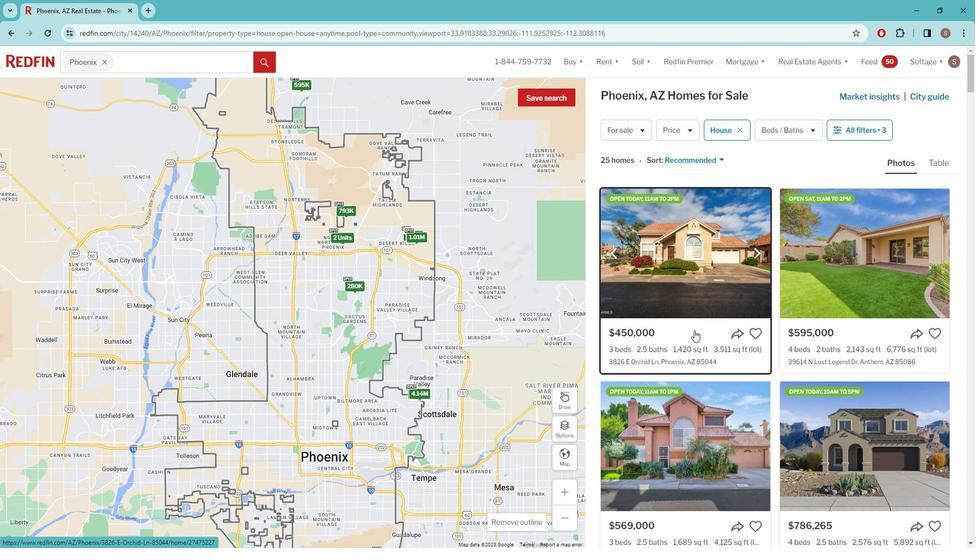 
Action: Mouse pressed left at (703, 324)
Screenshot: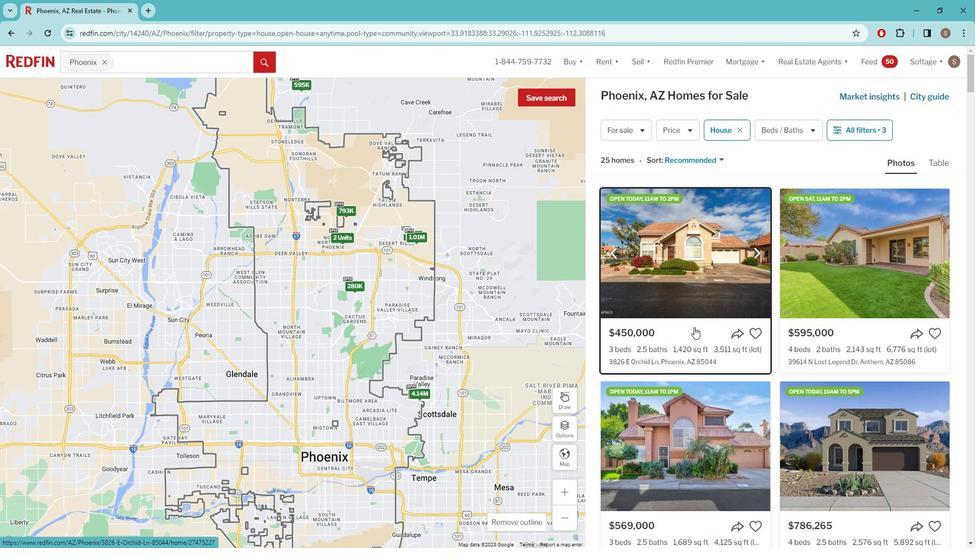 
Action: Mouse moved to (591, 306)
Screenshot: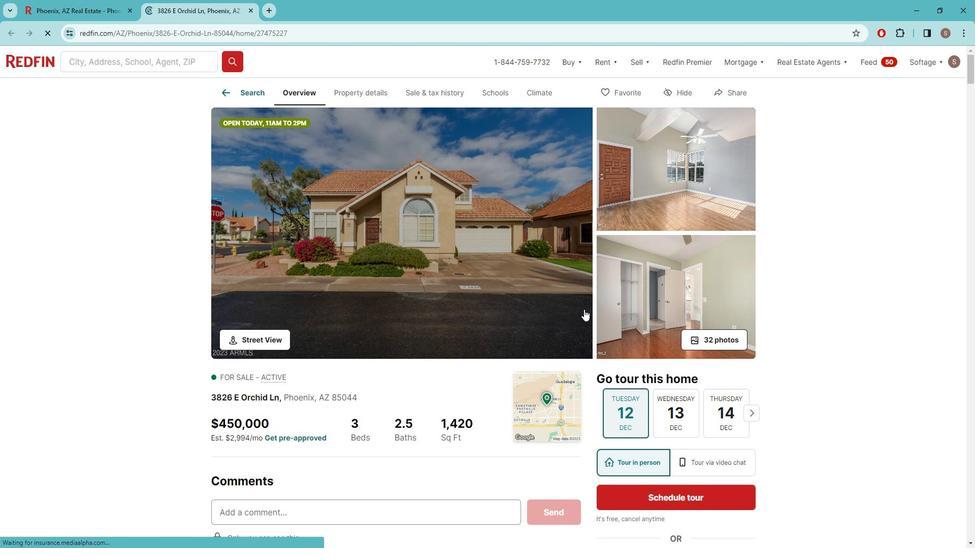 
Action: Mouse scrolled (591, 306) with delta (0, 0)
Screenshot: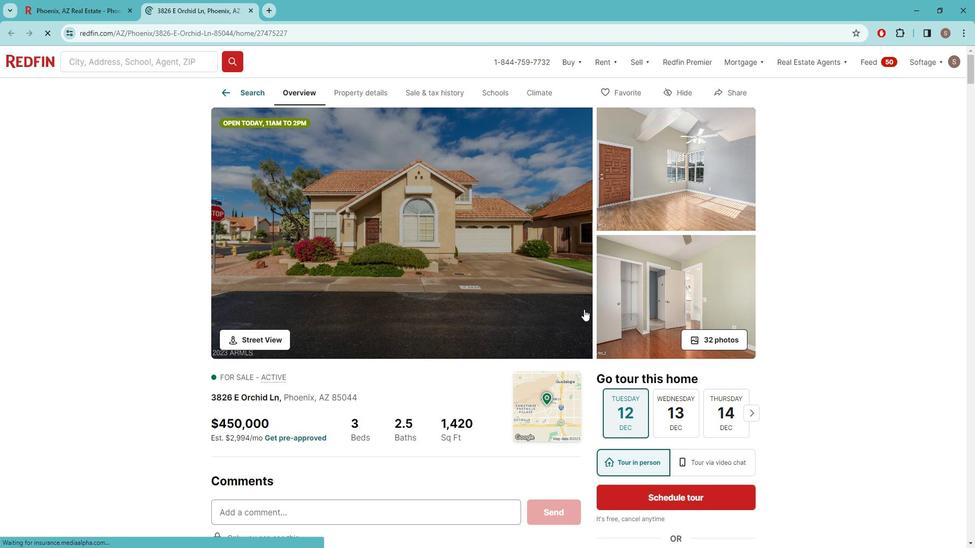 
Action: Mouse moved to (591, 306)
Screenshot: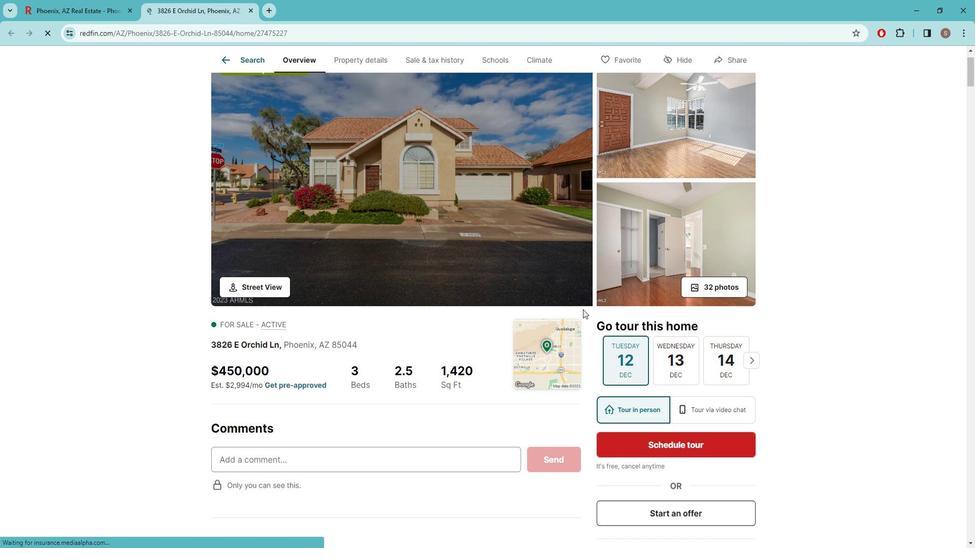 
Action: Mouse scrolled (591, 305) with delta (0, 0)
Screenshot: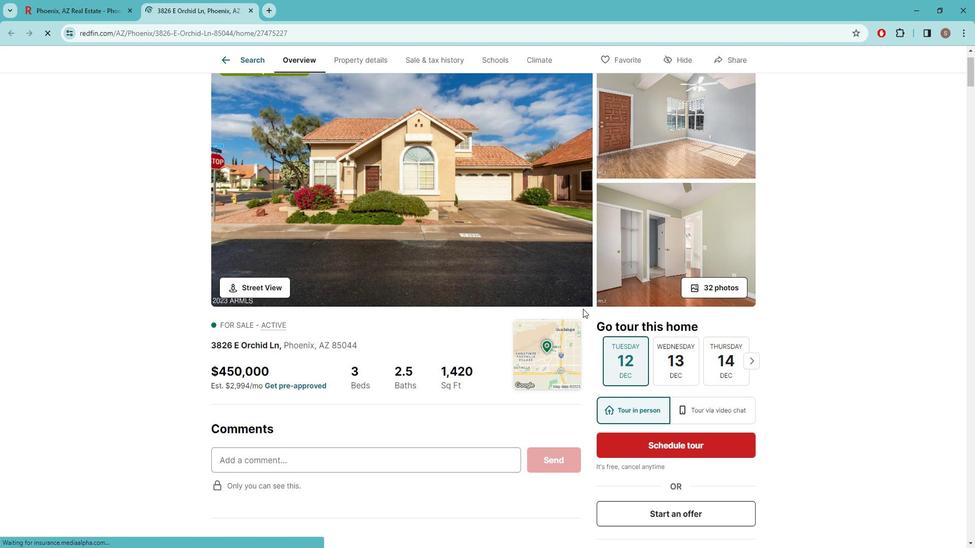 
Action: Mouse scrolled (591, 305) with delta (0, 0)
Screenshot: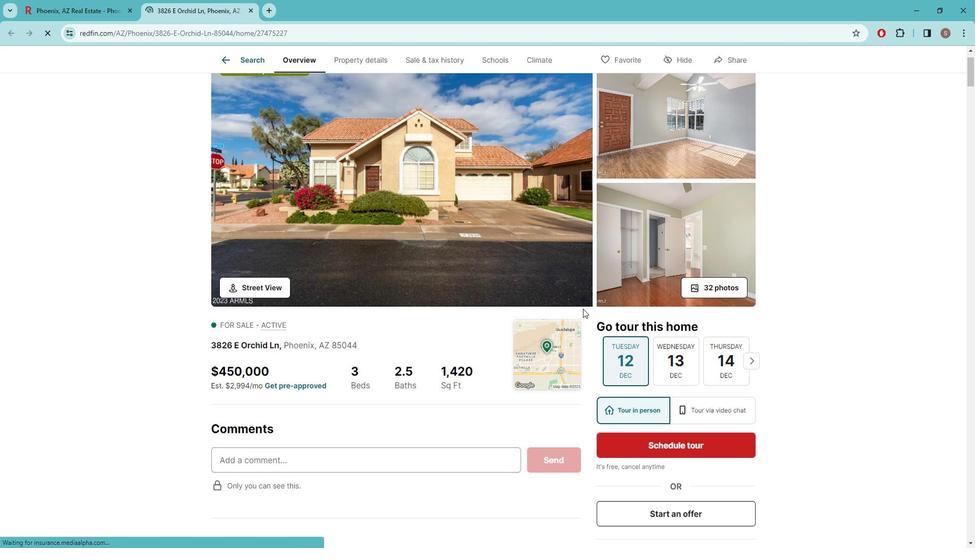 
Action: Mouse moved to (591, 305)
Screenshot: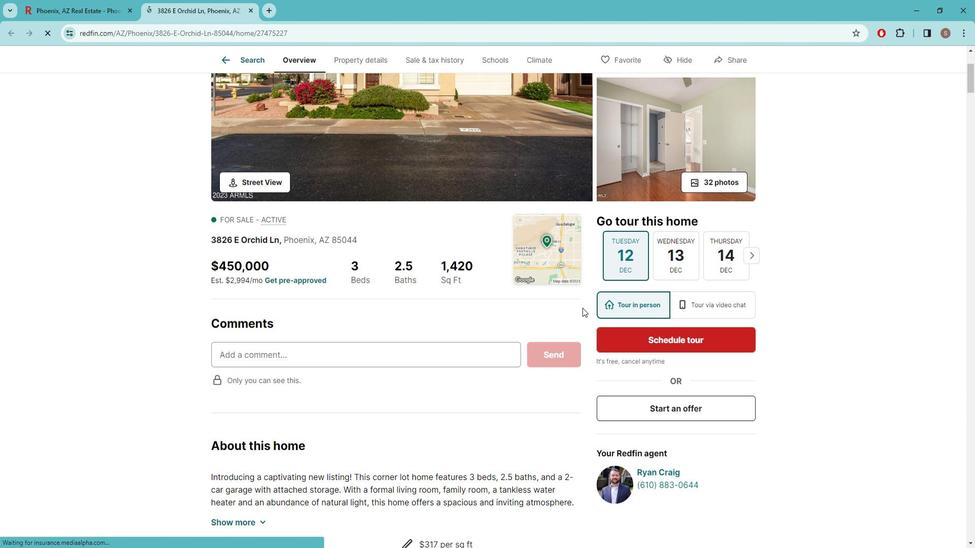 
Action: Mouse scrolled (591, 304) with delta (0, 0)
Screenshot: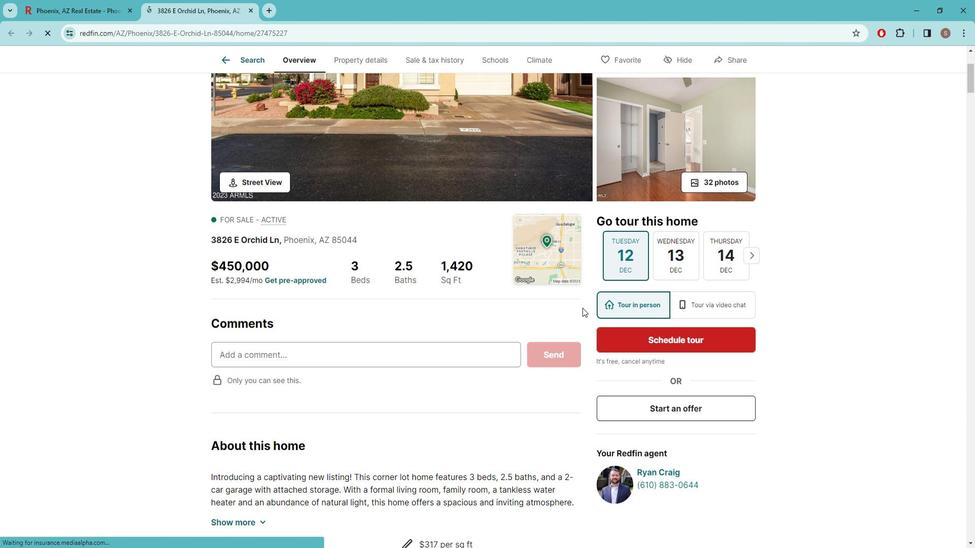 
Action: Mouse moved to (590, 305)
Screenshot: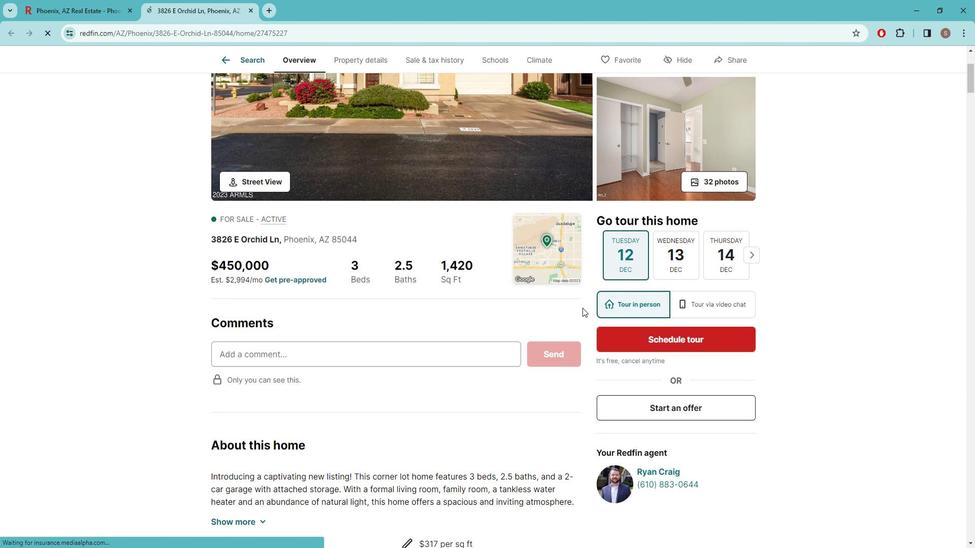 
Action: Mouse scrolled (590, 304) with delta (0, 0)
Screenshot: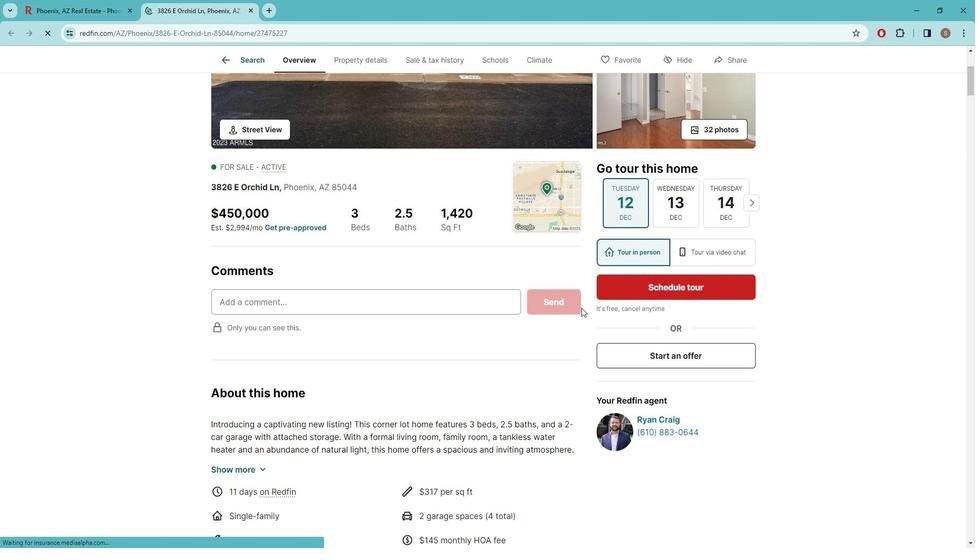 
Action: Mouse moved to (590, 305)
Screenshot: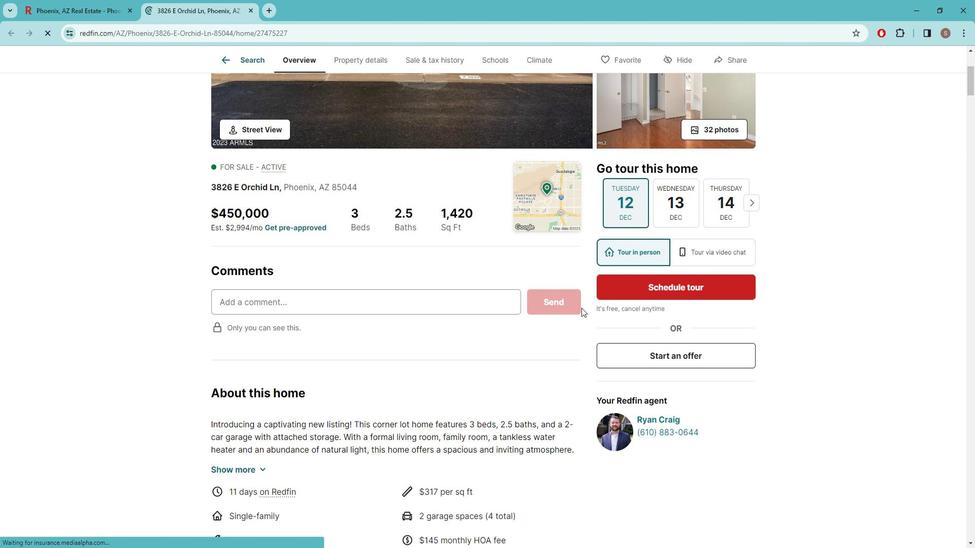 
Action: Mouse scrolled (590, 304) with delta (0, 0)
Screenshot: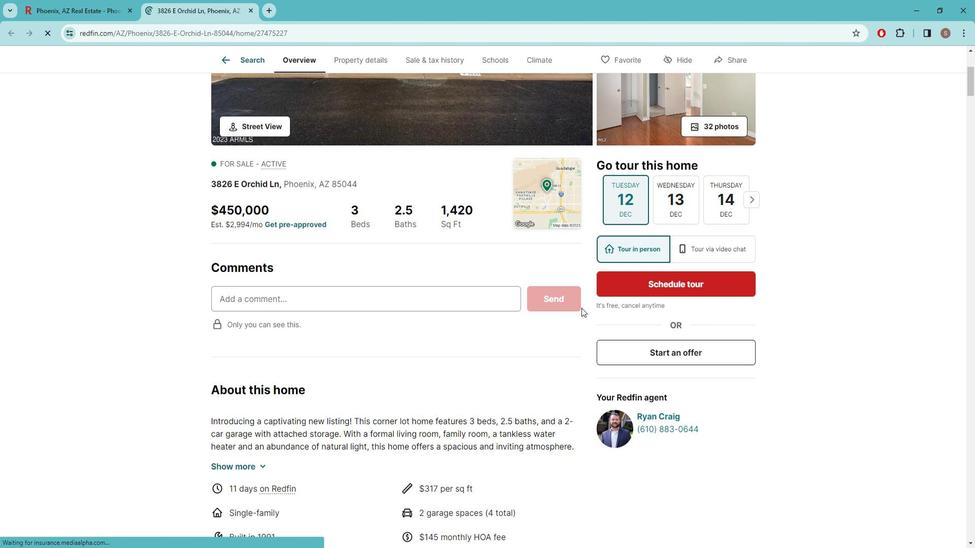 
Action: Mouse scrolled (590, 305) with delta (0, 0)
Screenshot: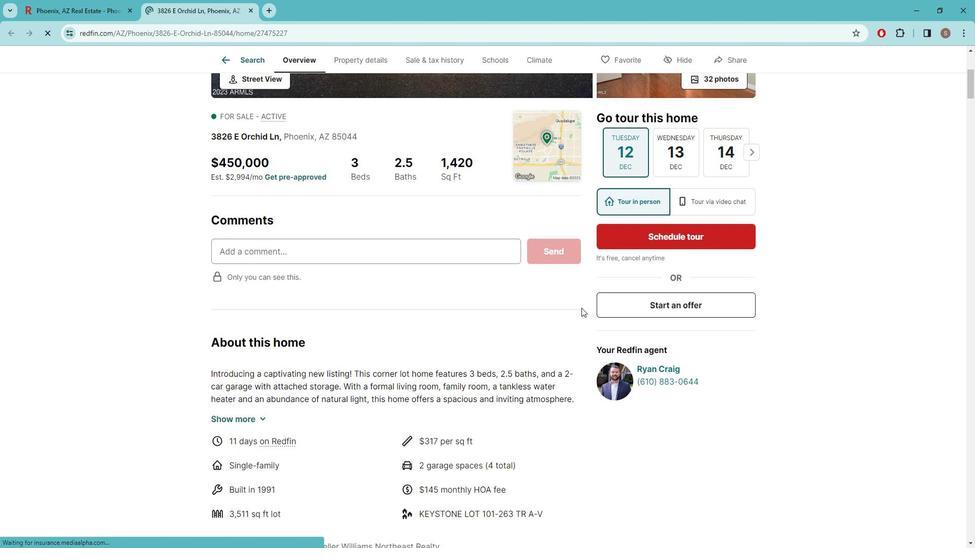 
Action: Mouse scrolled (590, 304) with delta (0, 0)
Screenshot: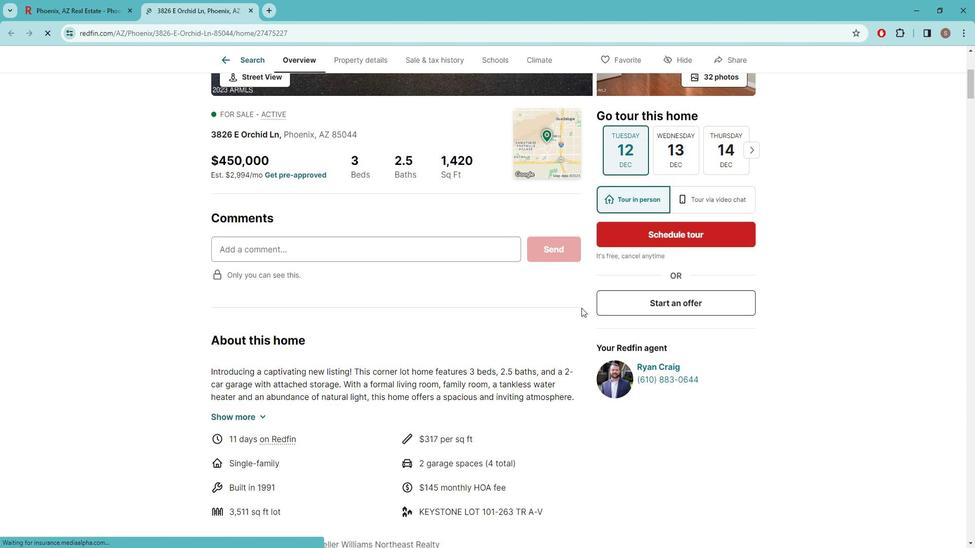 
Action: Mouse scrolled (590, 304) with delta (0, 0)
Screenshot: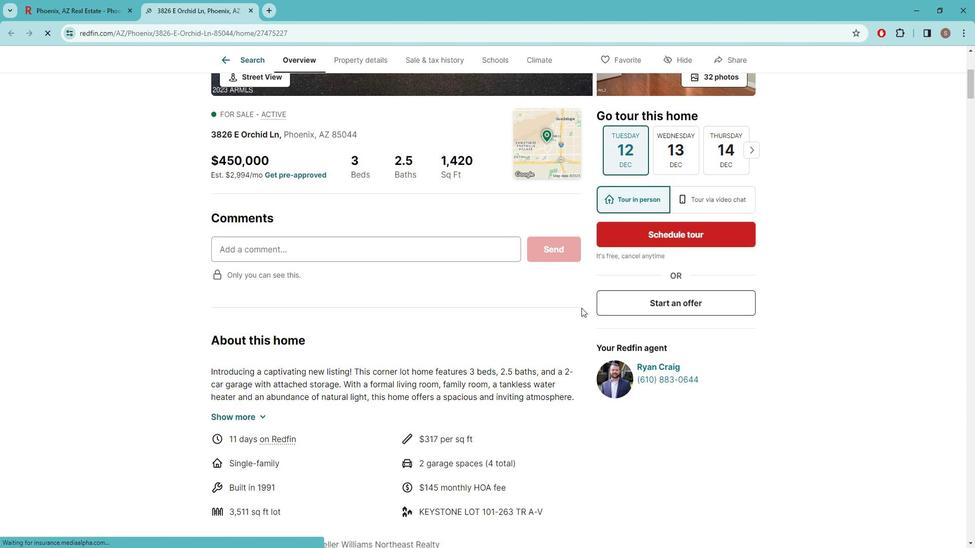 
Action: Mouse moved to (589, 305)
Screenshot: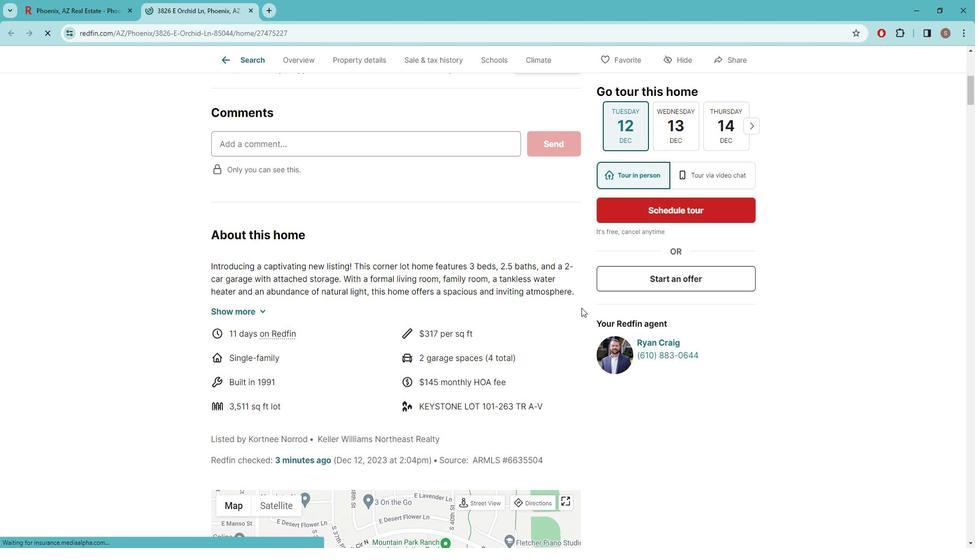 
Action: Mouse scrolled (589, 304) with delta (0, 0)
Screenshot: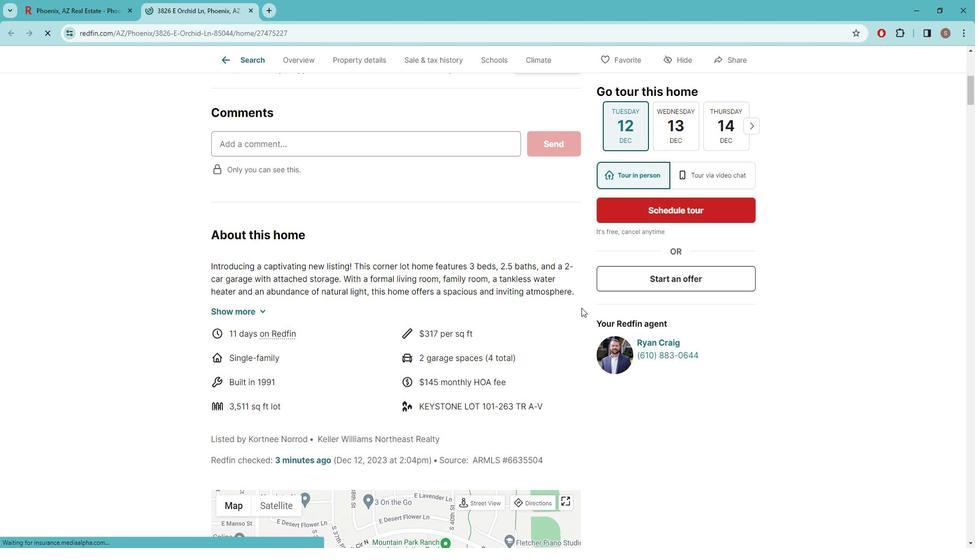 
Action: Mouse scrolled (589, 304) with delta (0, 0)
Screenshot: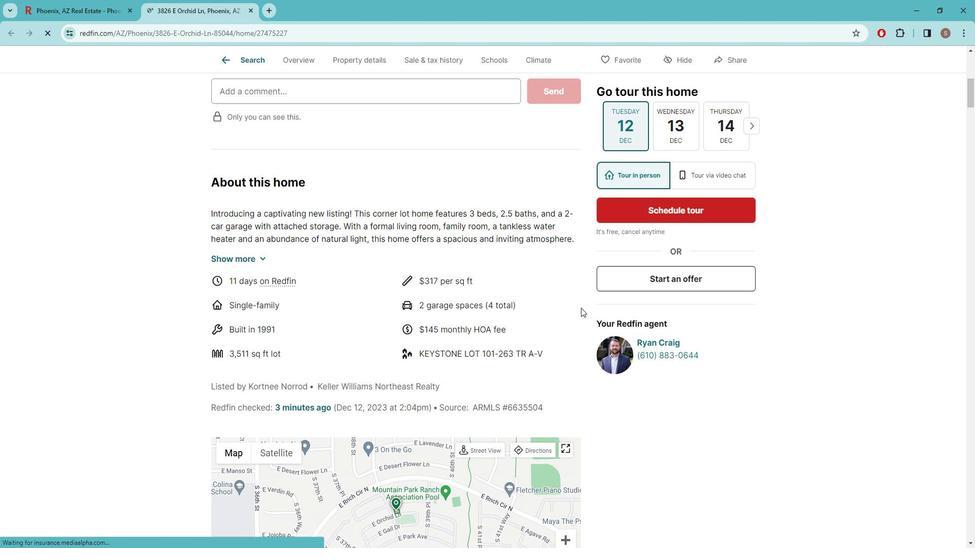 
Action: Mouse scrolled (589, 304) with delta (0, 0)
Screenshot: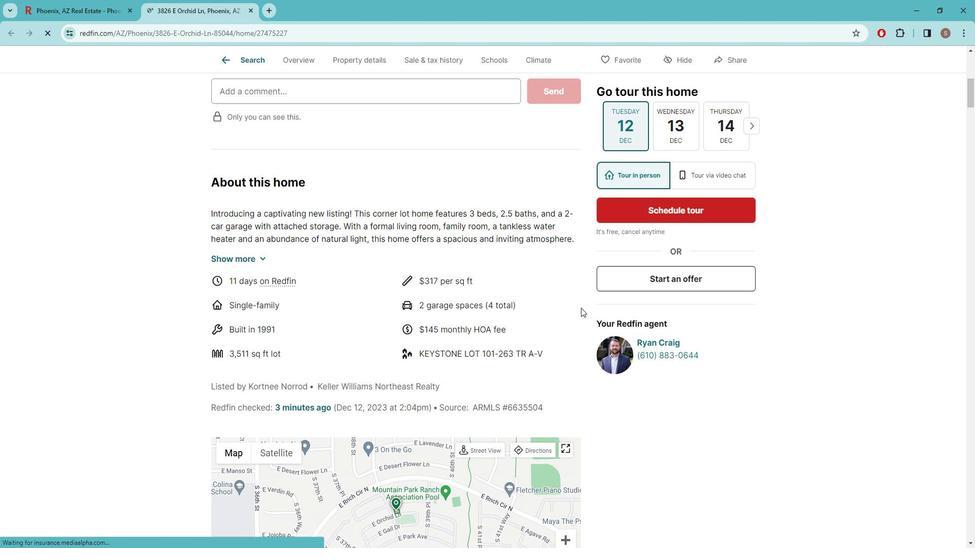 
Action: Mouse moved to (589, 305)
Screenshot: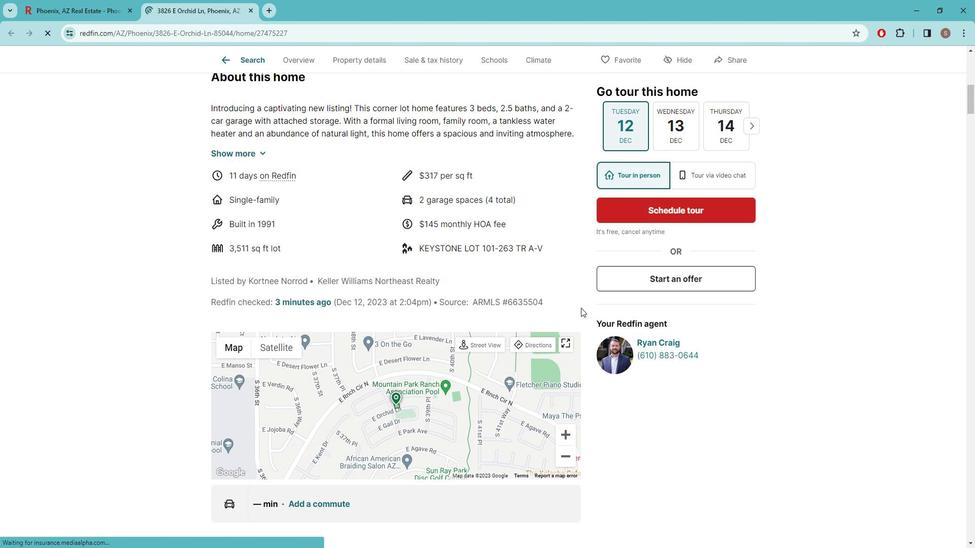
Action: Mouse scrolled (589, 304) with delta (0, 0)
Screenshot: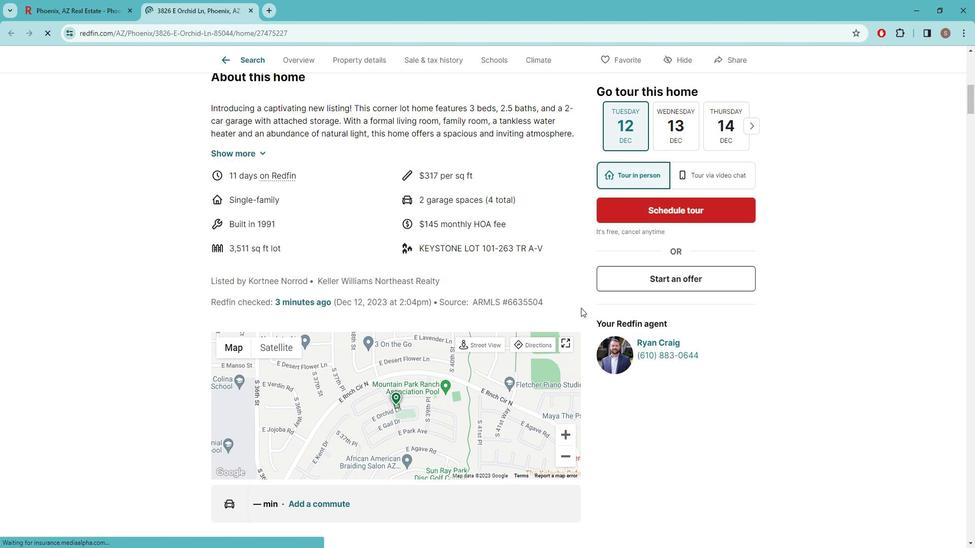 
Action: Mouse scrolled (589, 304) with delta (0, 0)
Screenshot: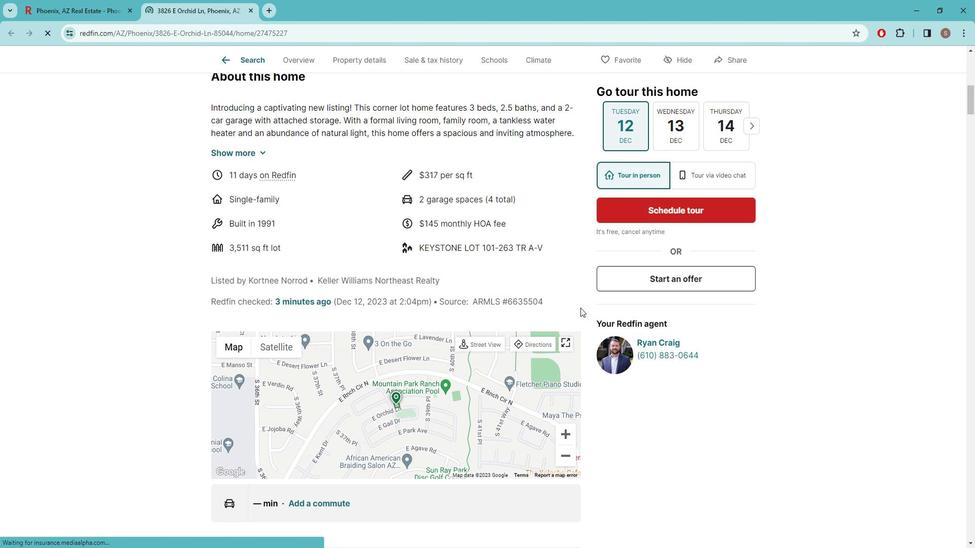 
Action: Mouse scrolled (589, 305) with delta (0, 0)
Screenshot: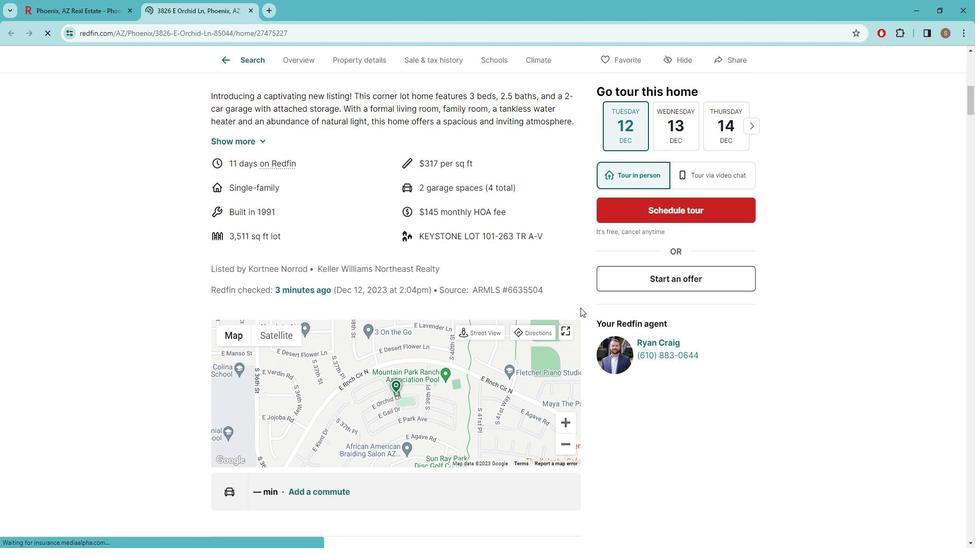 
Action: Mouse moved to (589, 304)
Screenshot: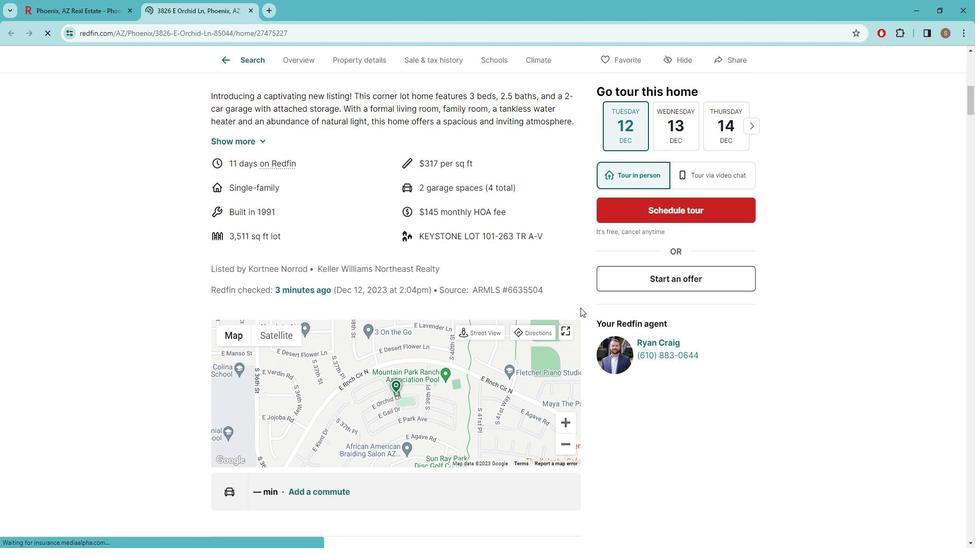 
Action: Mouse scrolled (589, 303) with delta (0, 0)
Screenshot: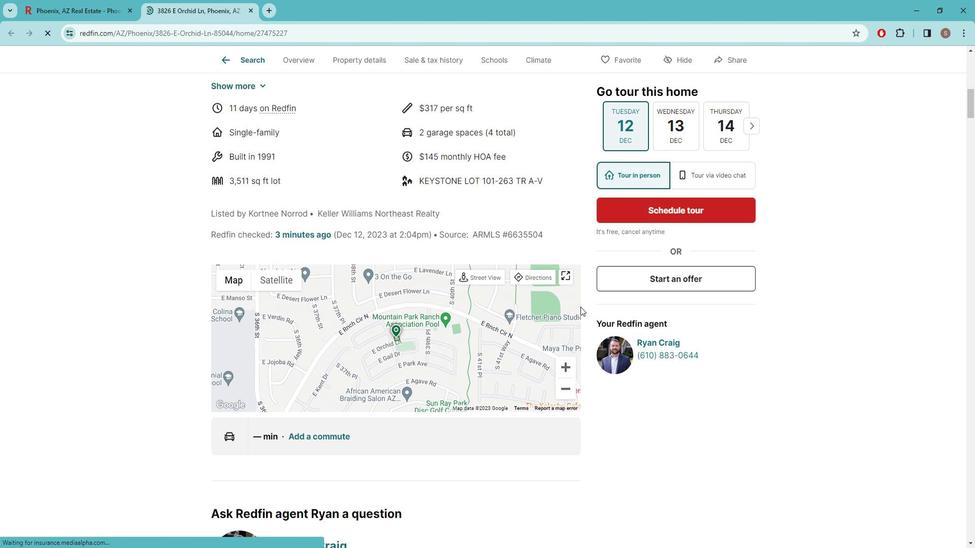 
Action: Mouse scrolled (589, 303) with delta (0, 0)
Screenshot: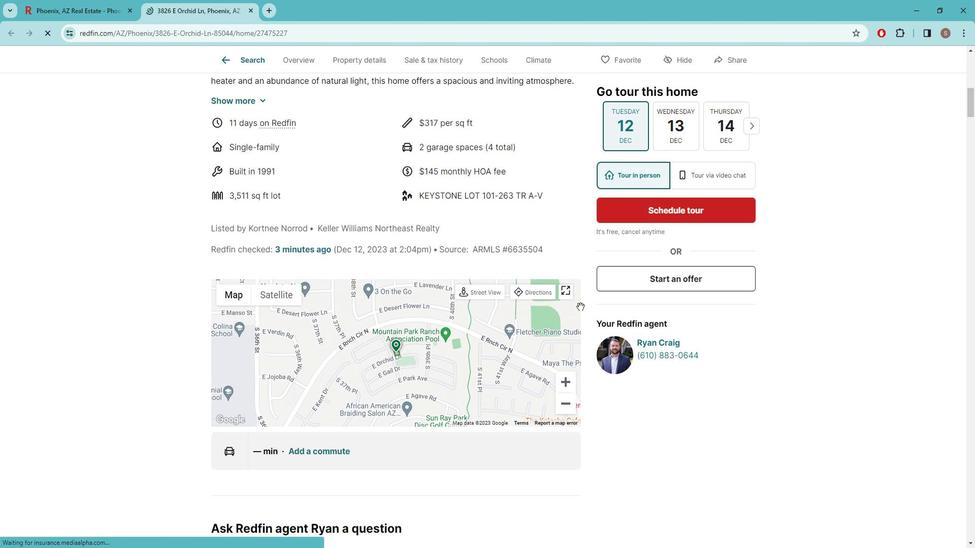 
Action: Mouse moved to (589, 303)
Screenshot: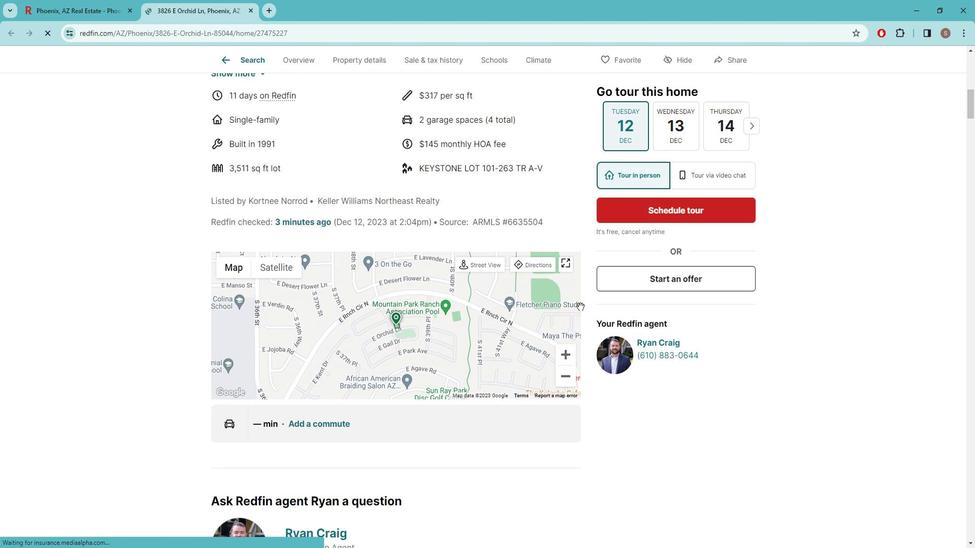 
Action: Mouse scrolled (589, 303) with delta (0, 0)
Screenshot: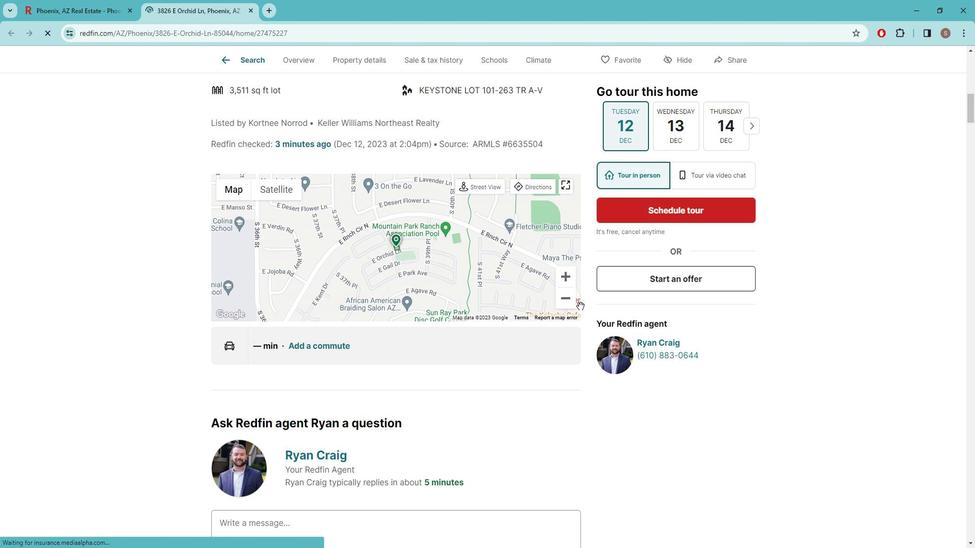 
Action: Mouse scrolled (589, 303) with delta (0, 0)
Screenshot: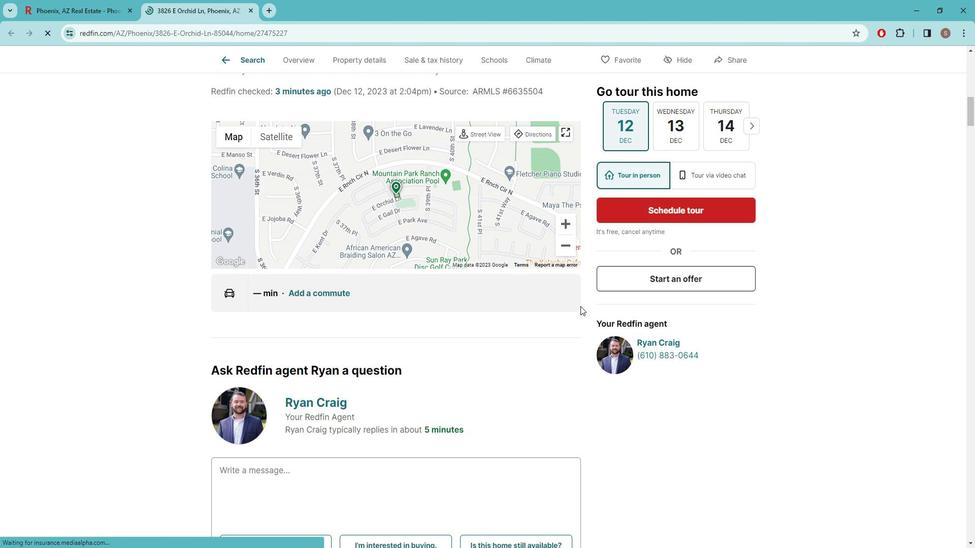 
Action: Mouse scrolled (589, 304) with delta (0, 0)
Screenshot: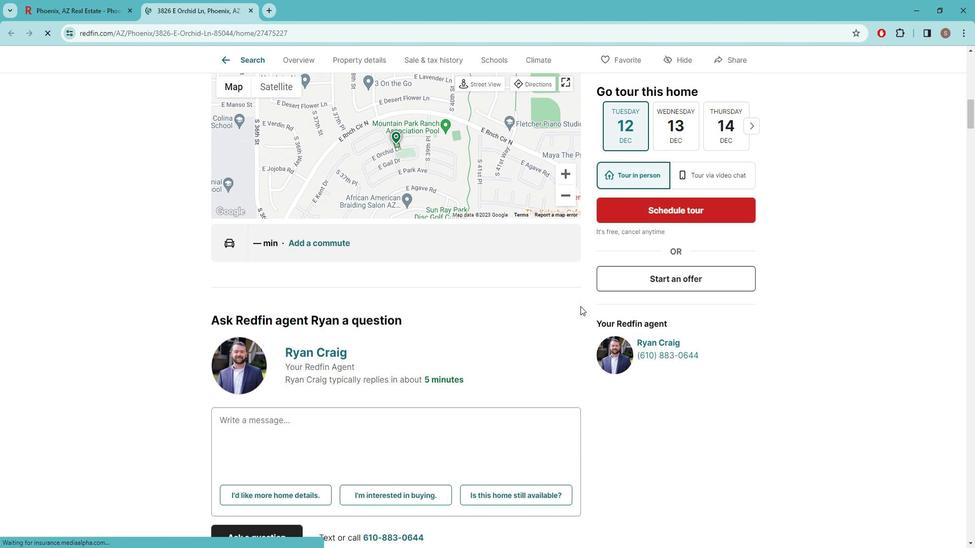 
Action: Mouse scrolled (589, 304) with delta (0, 0)
Screenshot: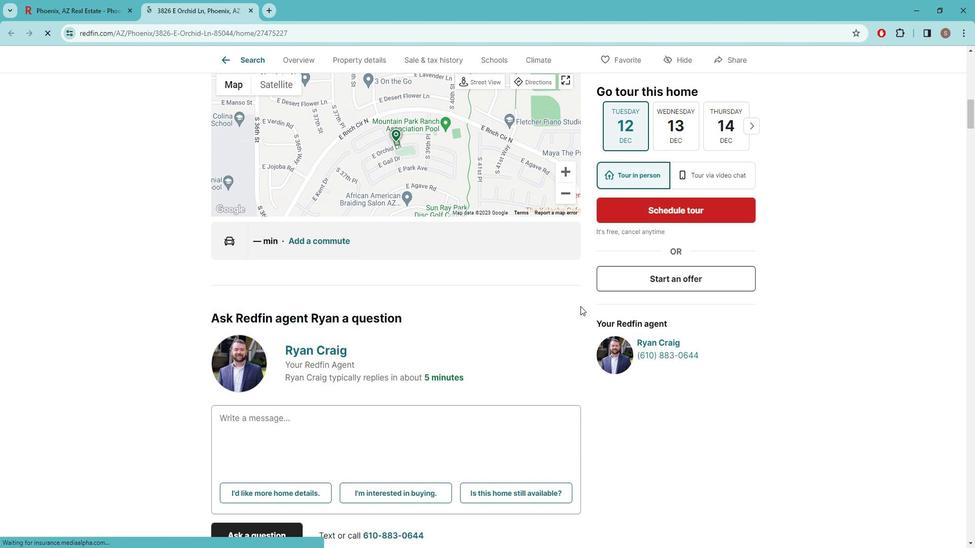 
Action: Mouse scrolled (589, 303) with delta (0, 0)
Screenshot: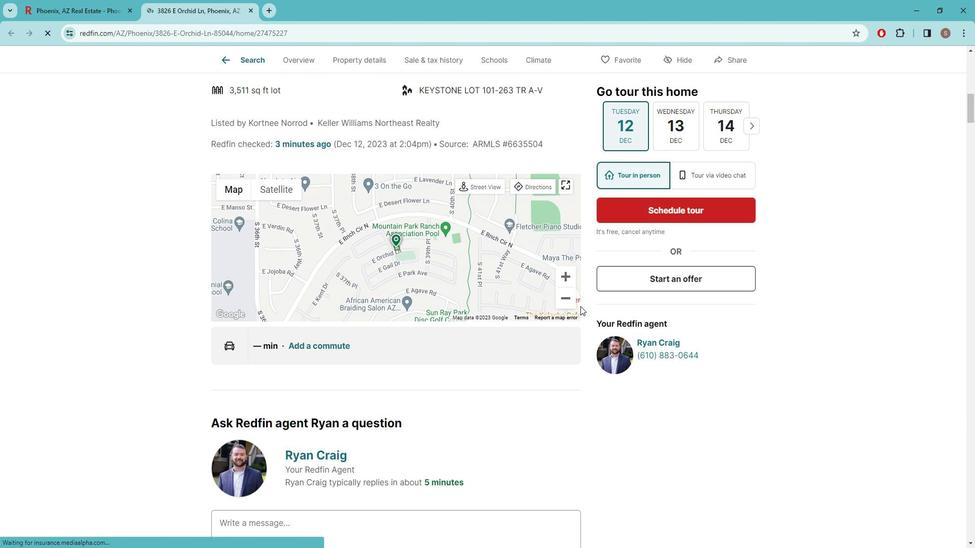 
Action: Mouse scrolled (589, 303) with delta (0, 0)
Screenshot: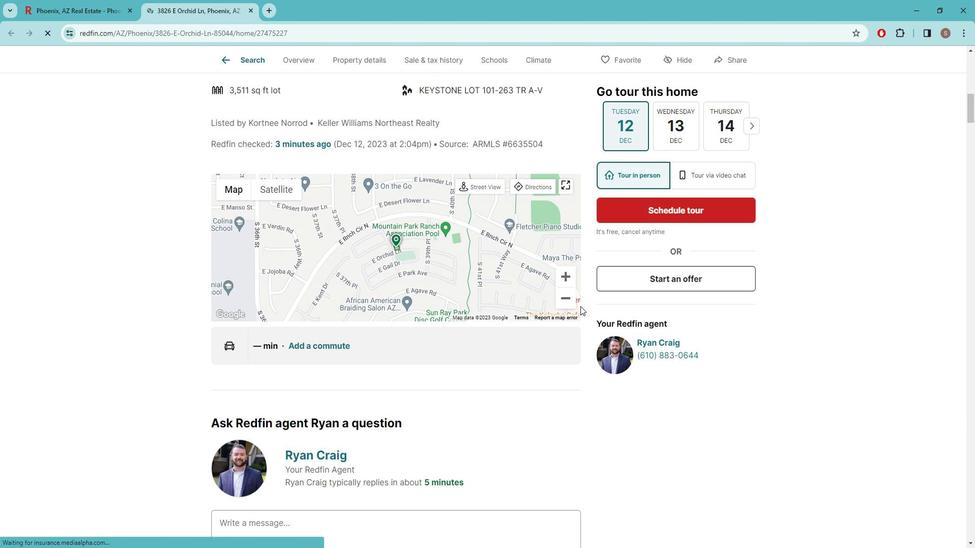 
Action: Mouse scrolled (589, 303) with delta (0, 0)
Screenshot: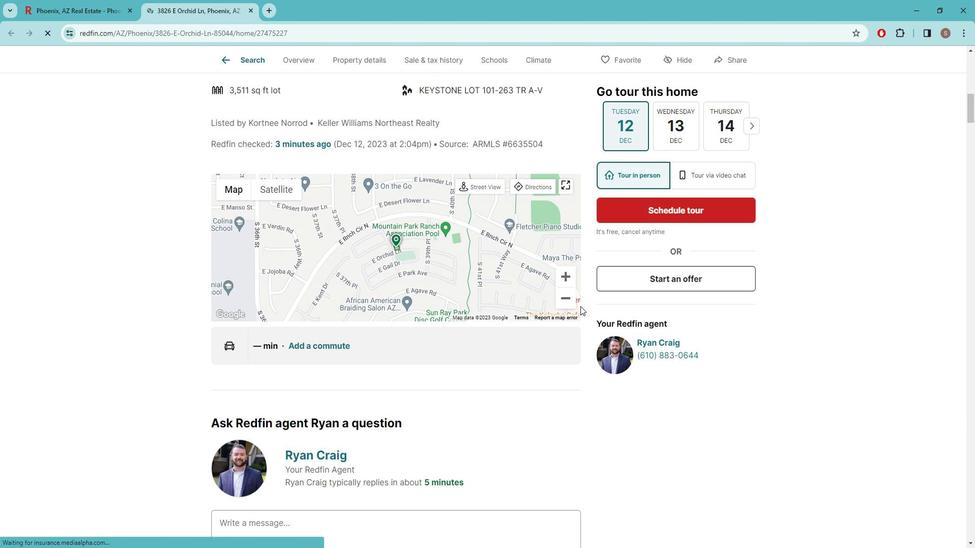 
Action: Mouse scrolled (589, 303) with delta (0, 0)
Screenshot: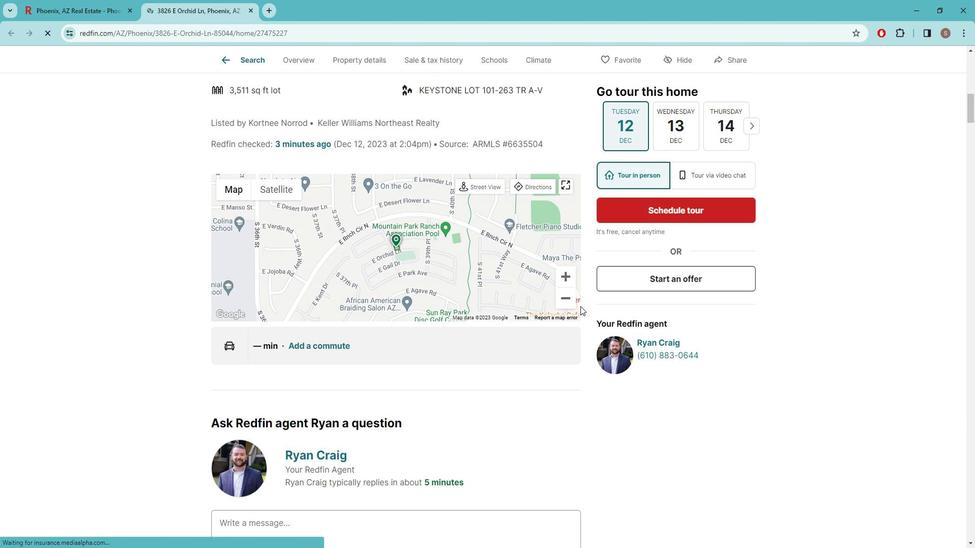 
Action: Mouse scrolled (589, 303) with delta (0, 0)
Screenshot: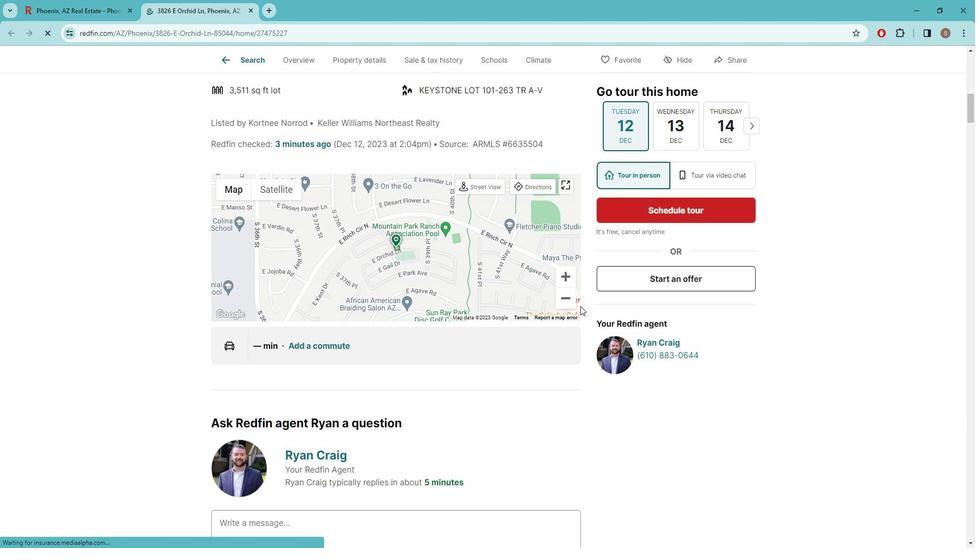 
Action: Mouse scrolled (589, 304) with delta (0, 0)
Screenshot: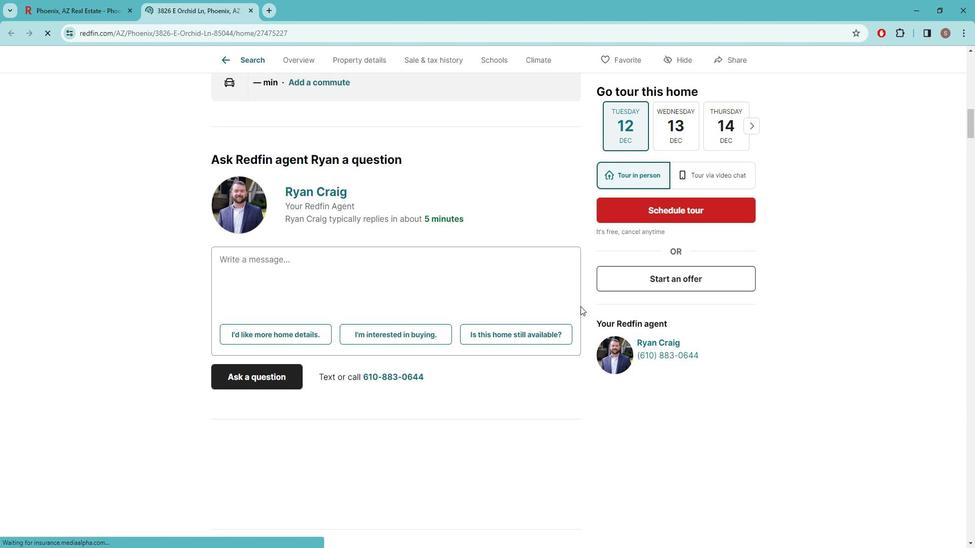 
Action: Mouse scrolled (589, 304) with delta (0, 0)
Screenshot: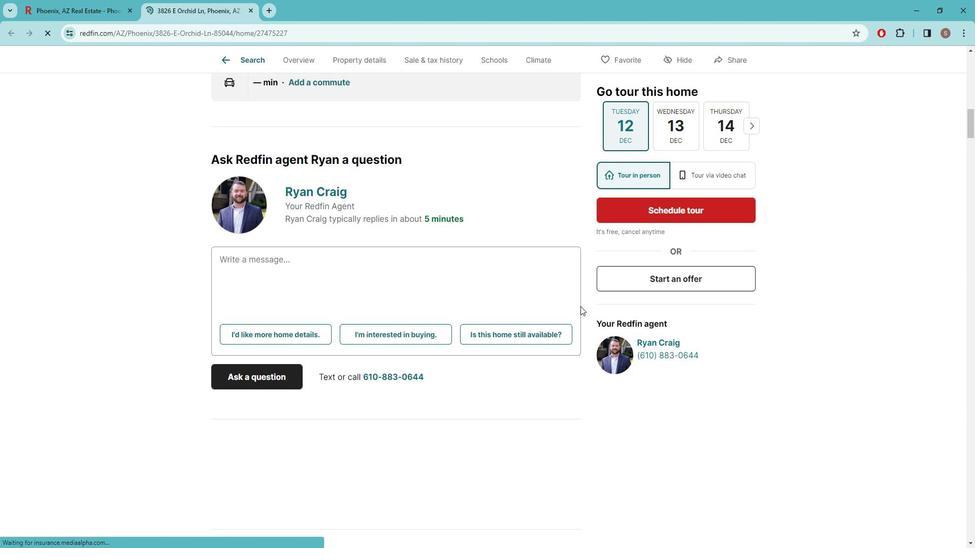 
Action: Mouse scrolled (589, 304) with delta (0, 0)
Screenshot: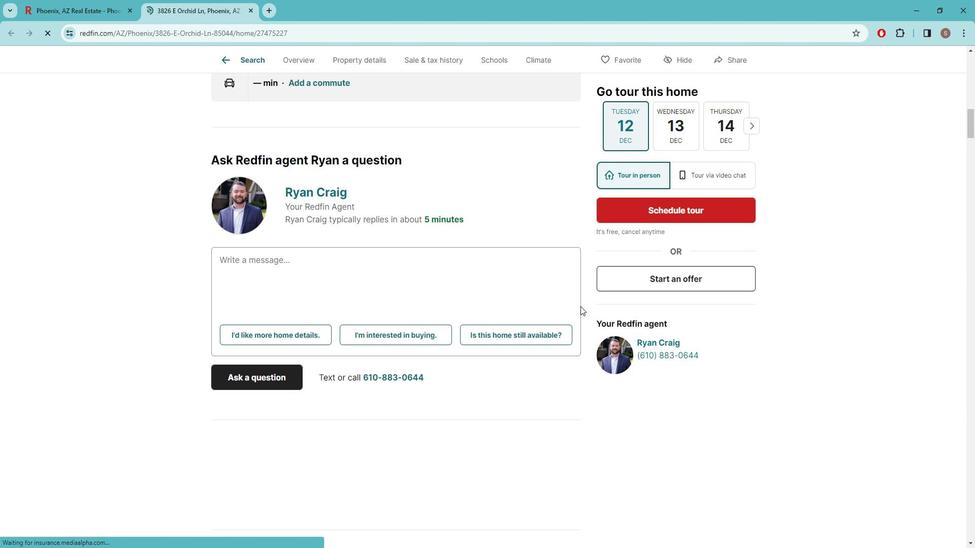 
Action: Mouse scrolled (589, 304) with delta (0, 0)
Screenshot: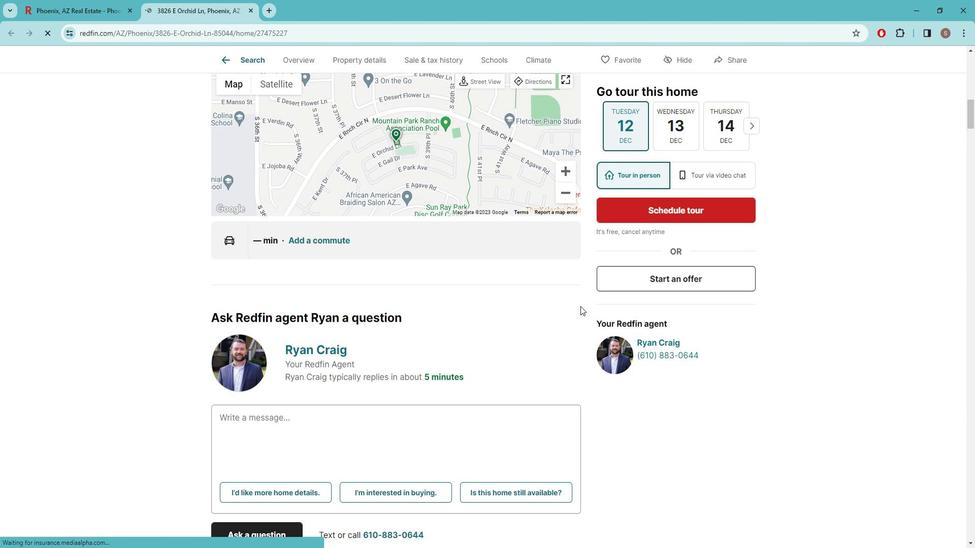 
Action: Mouse scrolled (589, 304) with delta (0, 0)
Screenshot: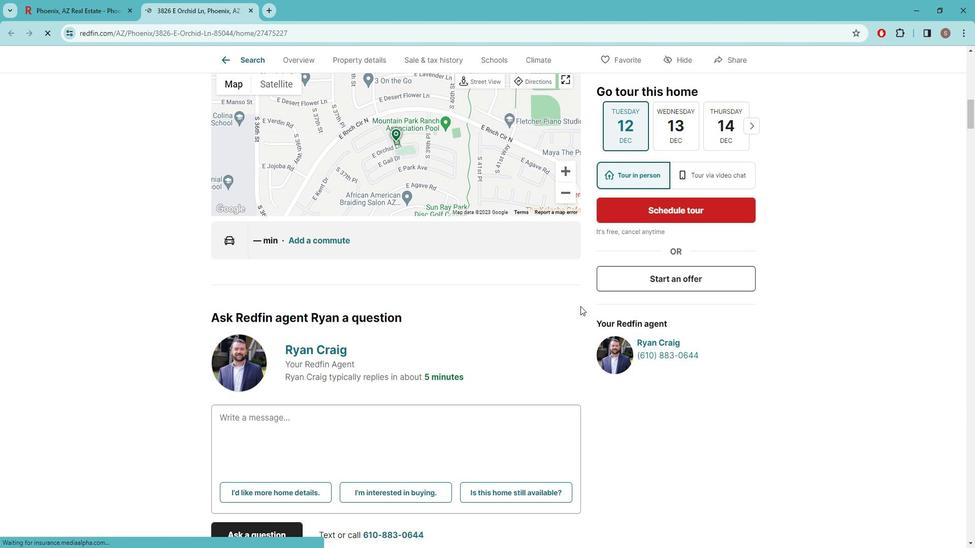 
Action: Mouse scrolled (589, 304) with delta (0, 0)
Screenshot: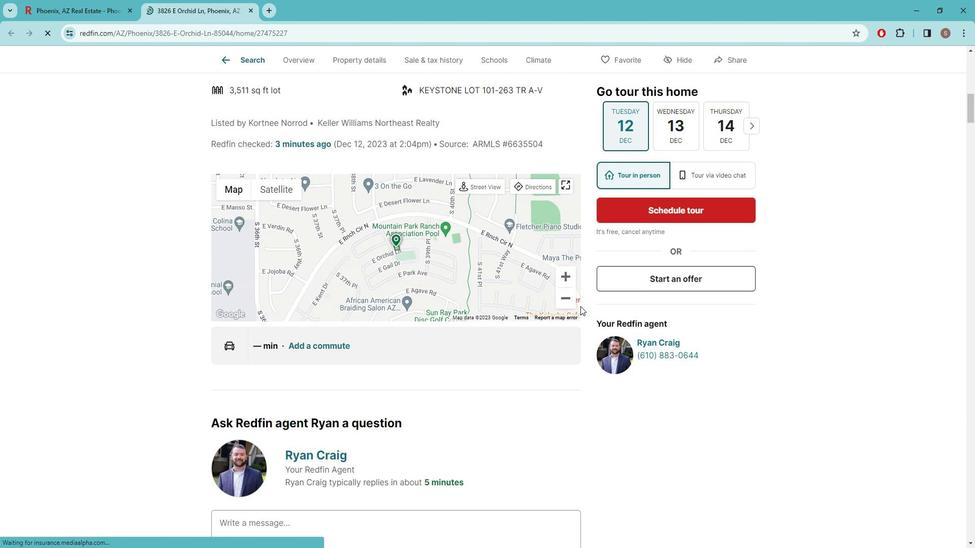 
Action: Mouse scrolled (589, 304) with delta (0, 0)
Screenshot: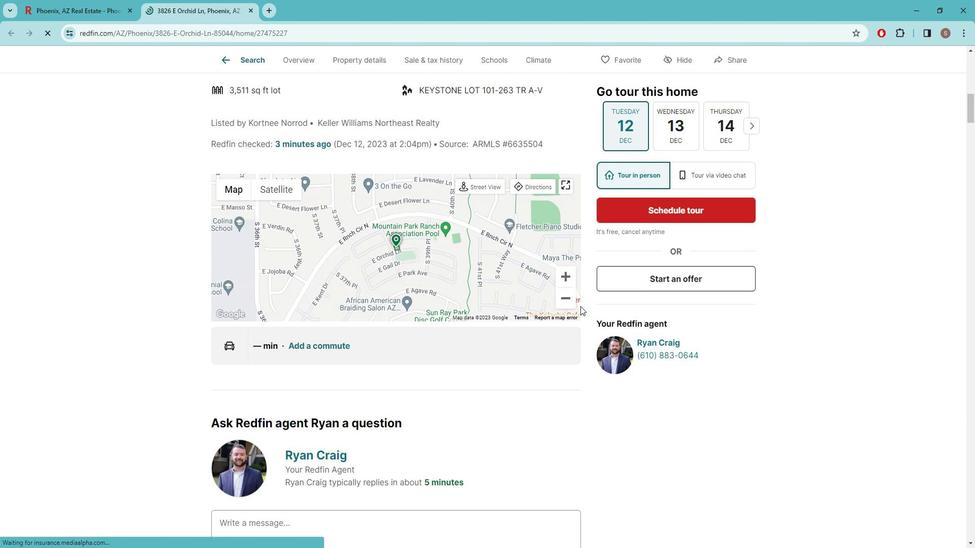 
Action: Mouse scrolled (589, 304) with delta (0, 0)
Screenshot: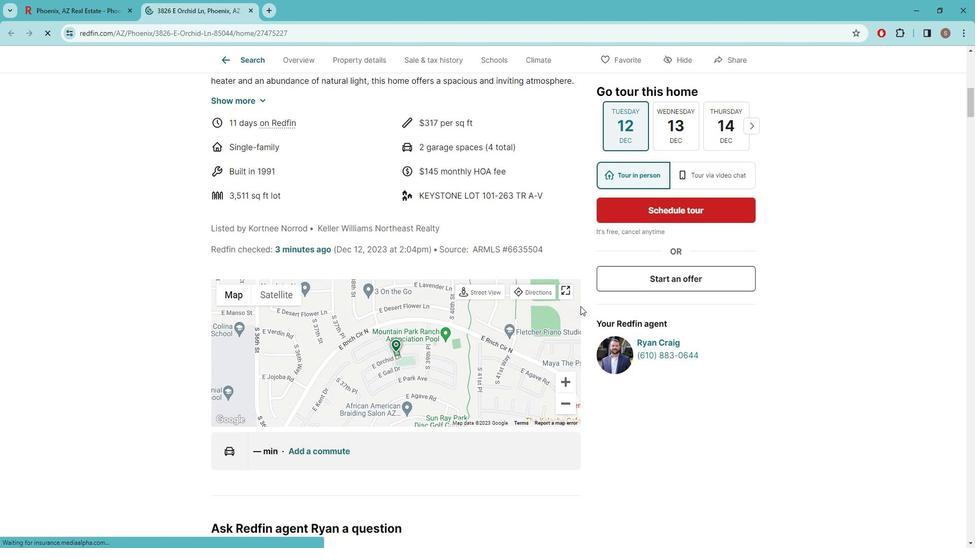 
Action: Mouse scrolled (589, 304) with delta (0, 0)
Screenshot: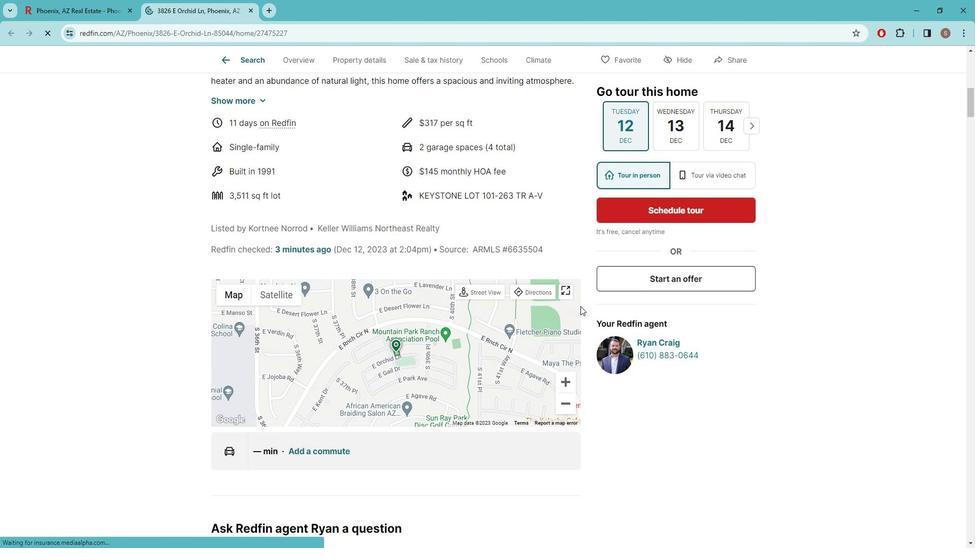 
Action: Mouse scrolled (589, 304) with delta (0, 0)
Screenshot: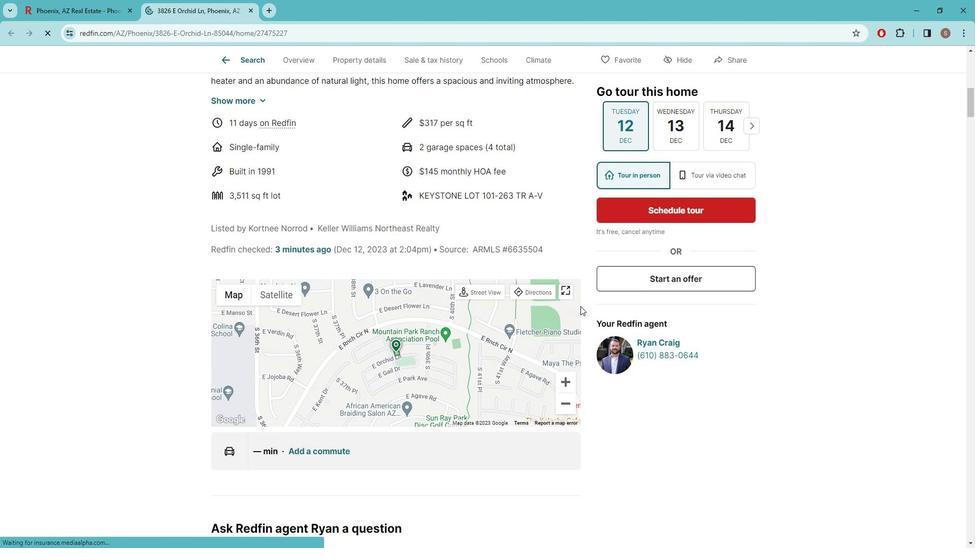 
Action: Mouse scrolled (589, 304) with delta (0, 0)
Screenshot: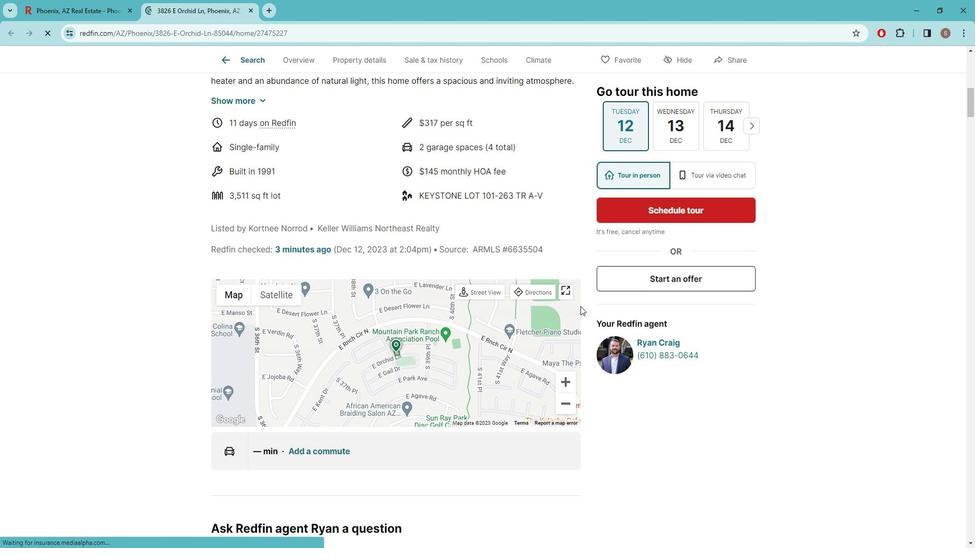 
Action: Mouse scrolled (589, 304) with delta (0, 0)
Screenshot: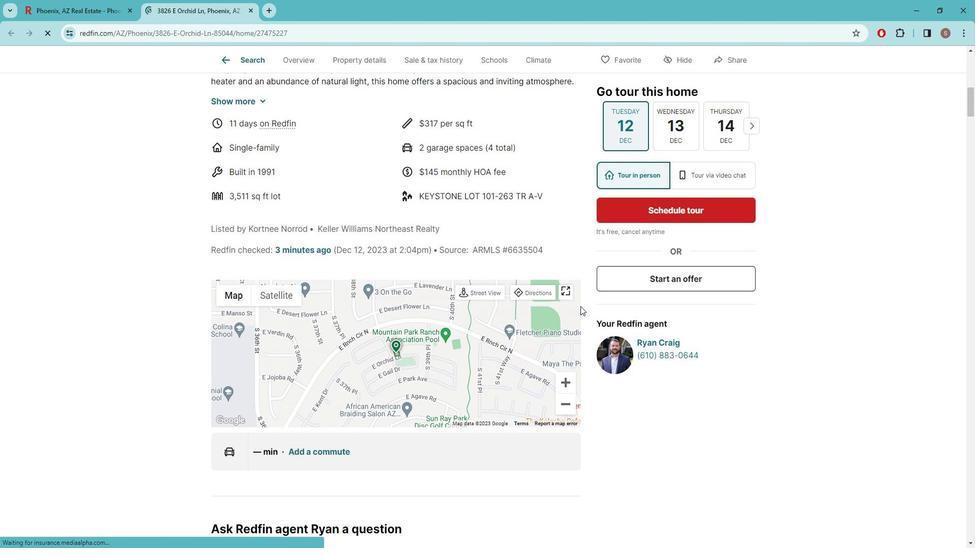 
Action: Mouse scrolled (589, 304) with delta (0, 0)
Screenshot: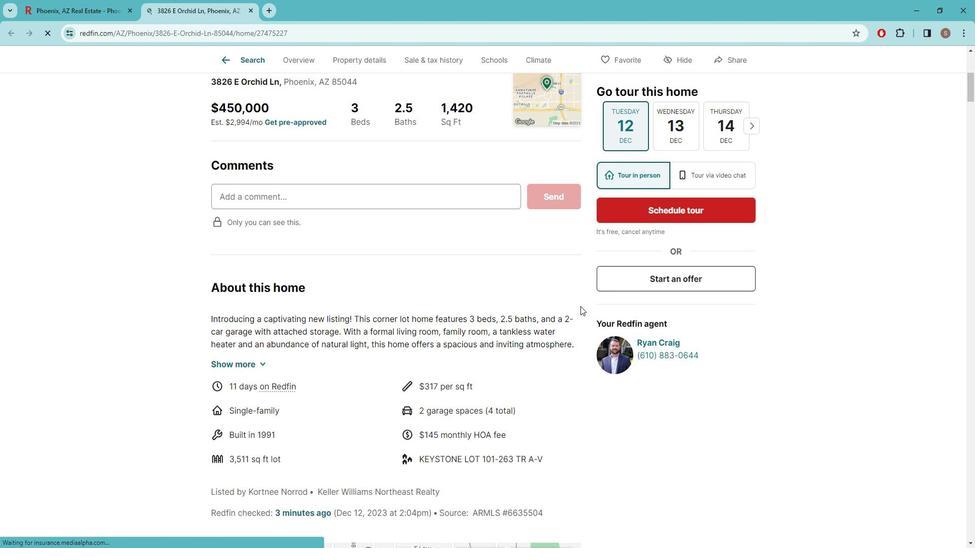 
Action: Mouse scrolled (589, 304) with delta (0, 0)
Screenshot: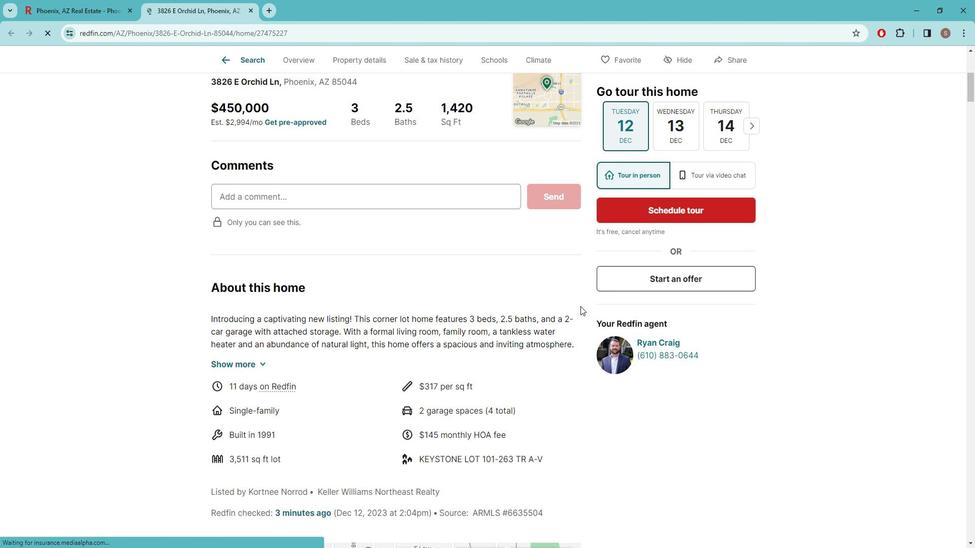 
Action: Mouse scrolled (589, 304) with delta (0, 0)
Screenshot: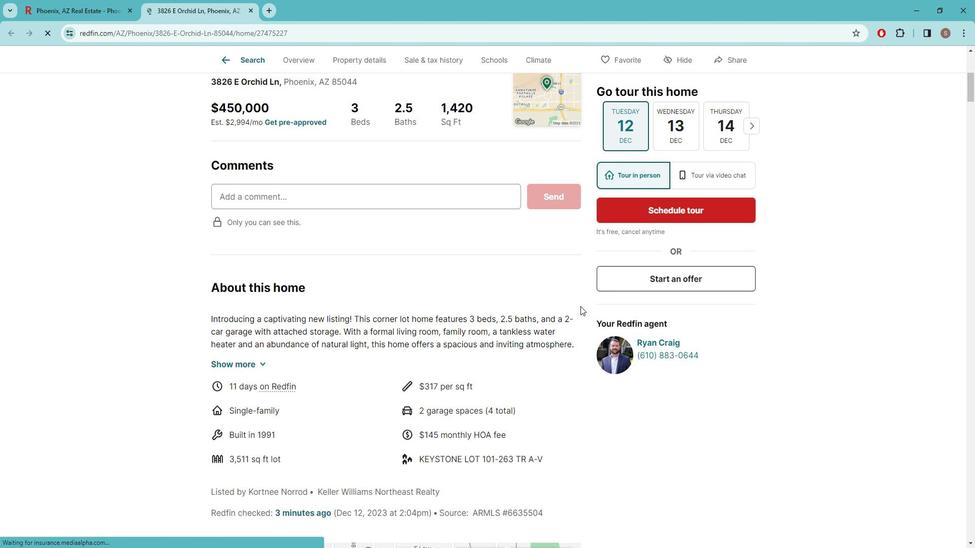 
Action: Mouse scrolled (589, 304) with delta (0, 0)
Screenshot: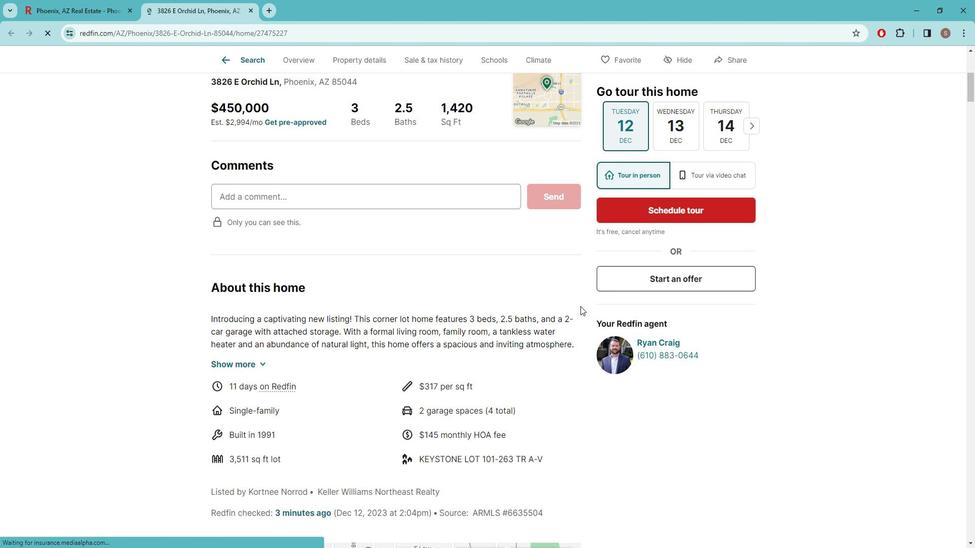 
Action: Mouse scrolled (589, 304) with delta (0, 0)
Screenshot: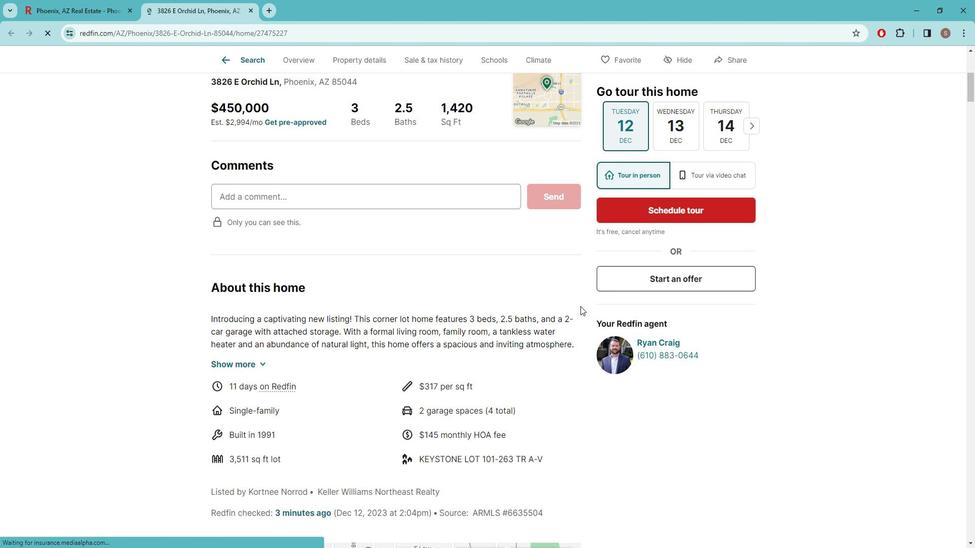 
Action: Mouse scrolled (589, 304) with delta (0, 0)
Screenshot: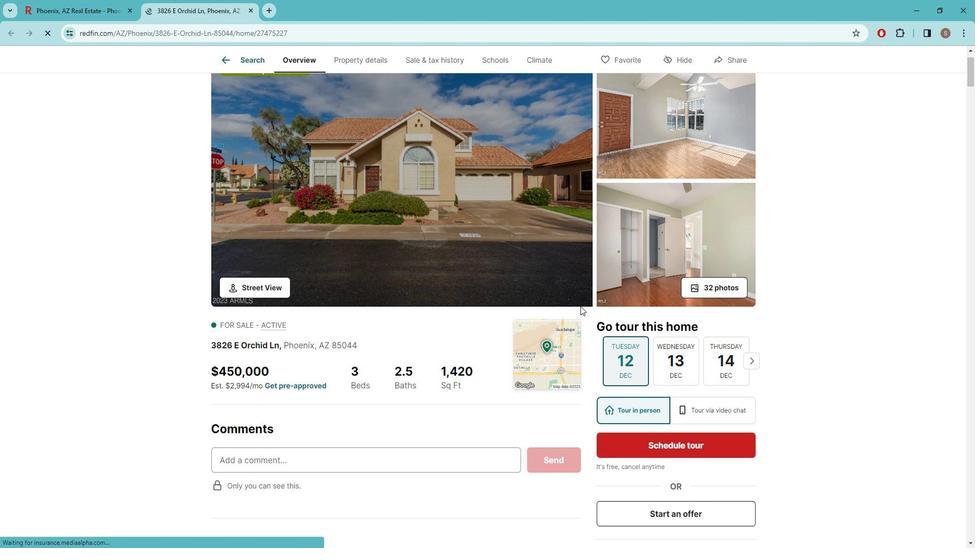 
Action: Mouse scrolled (589, 304) with delta (0, 0)
Screenshot: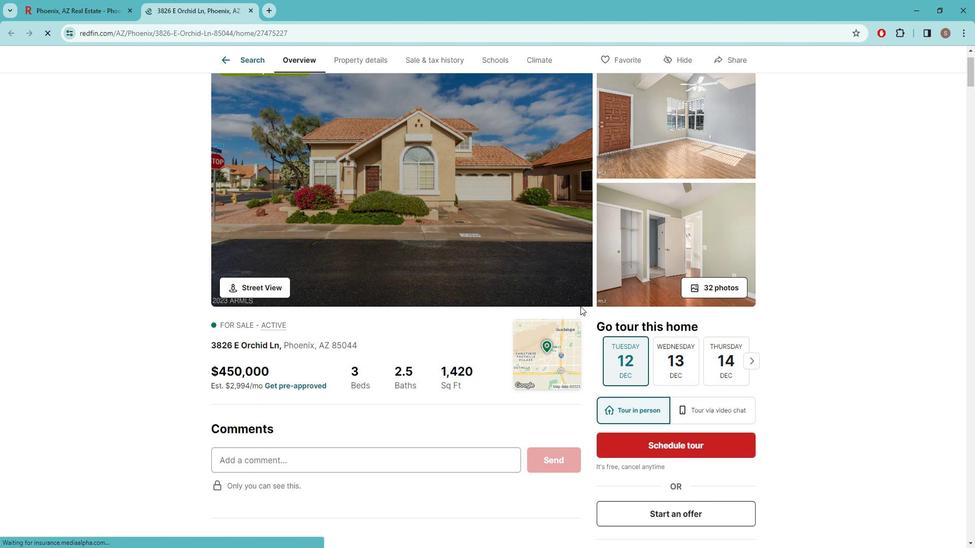 
Action: Mouse scrolled (589, 304) with delta (0, 0)
Screenshot: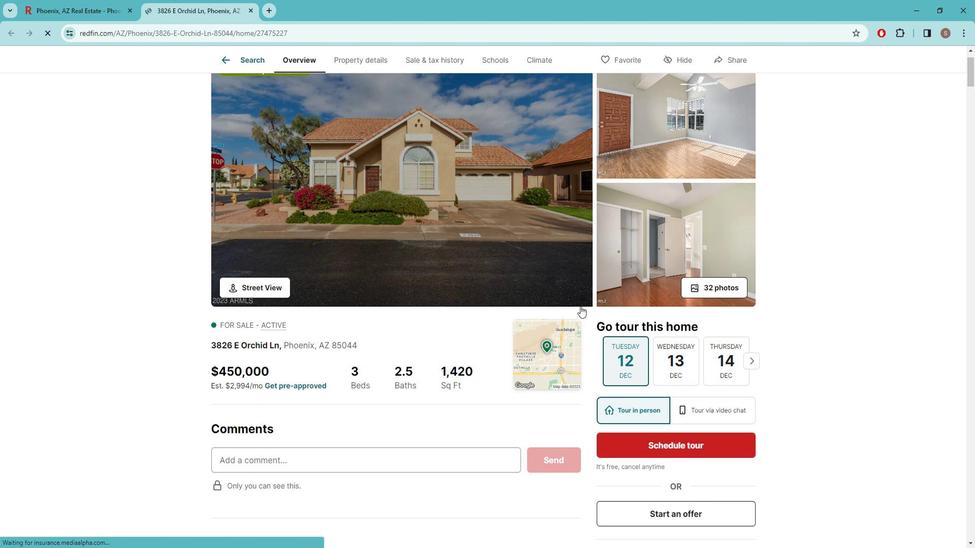 
Action: Mouse scrolled (589, 304) with delta (0, 0)
Screenshot: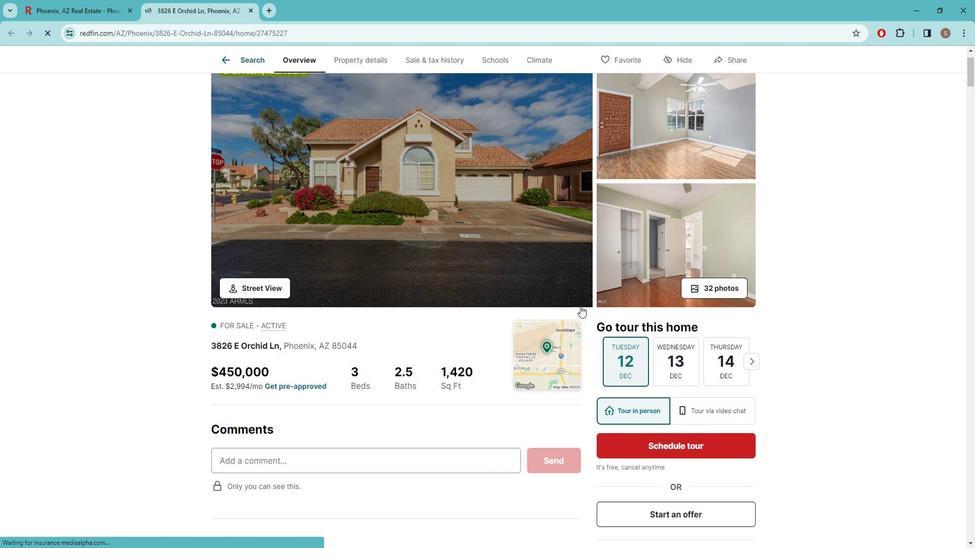 
Action: Mouse scrolled (589, 304) with delta (0, 0)
Screenshot: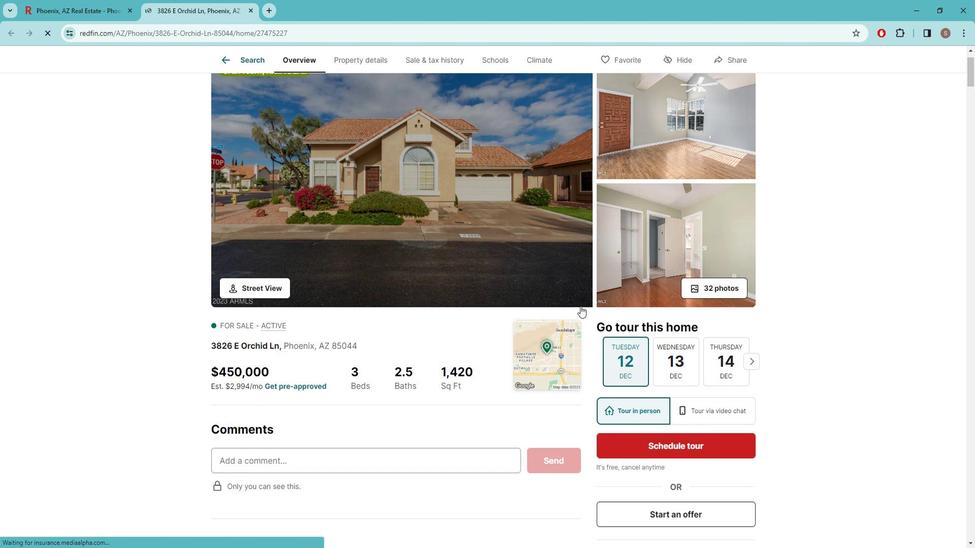 
Action: Mouse scrolled (589, 304) with delta (0, 0)
Screenshot: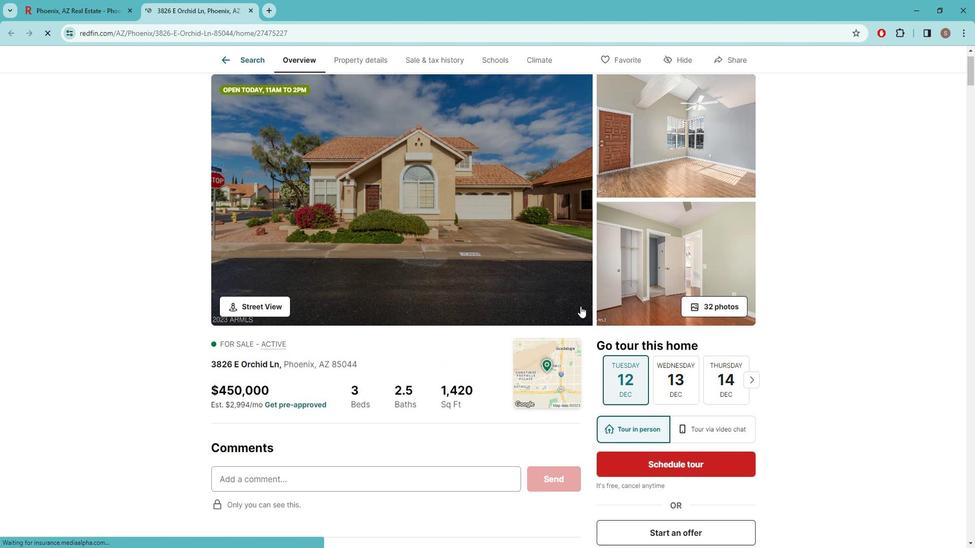 
Action: Mouse scrolled (589, 304) with delta (0, 0)
Screenshot: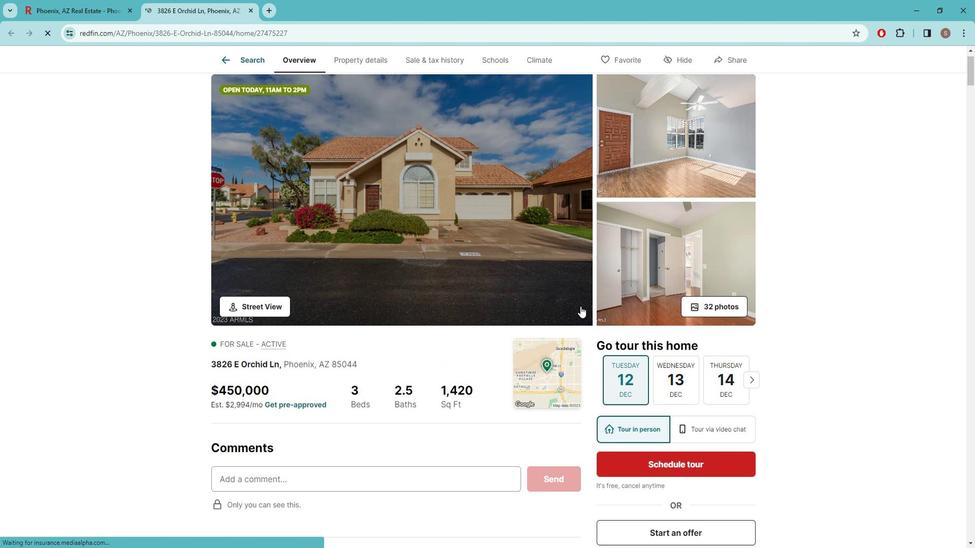 
Action: Mouse moved to (593, 302)
Screenshot: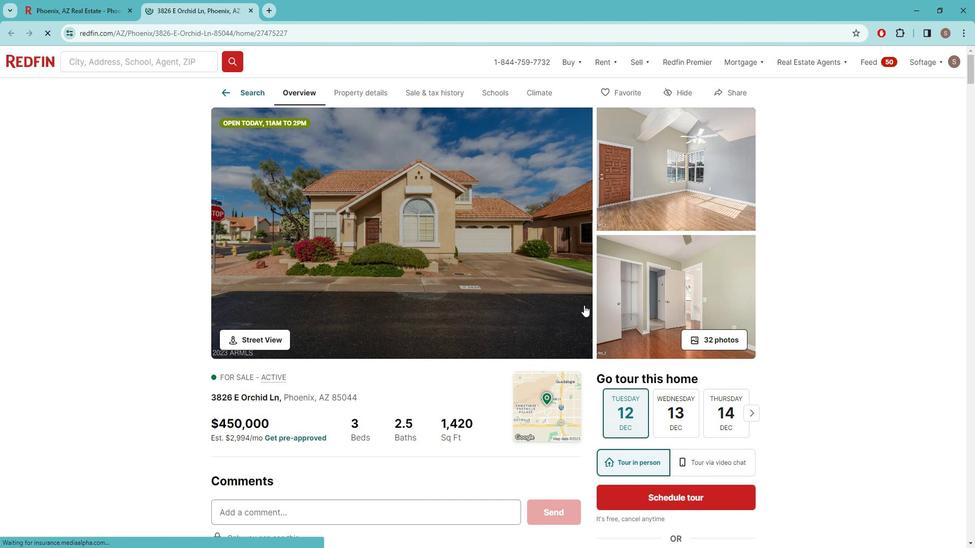 
